 Task: Open Card Public Relations Campaign Execution in Board Project Management Techniques to Workspace Business Process Automation and add a team member Softage.1@softage.net, a label Yellow, a checklist Project Stakeholder Analysis, an attachment from your onedrive, a color Yellow and finally, add a card description 'Develop new sales strategy for team' and a comment 'This task presents an opportunity to demonstrate our creativity and innovation, exploring new ideas and approaches.'. Add a start date 'Jan 01, 1900' with a due date 'Jan 08, 1900'
Action: Mouse moved to (104, 406)
Screenshot: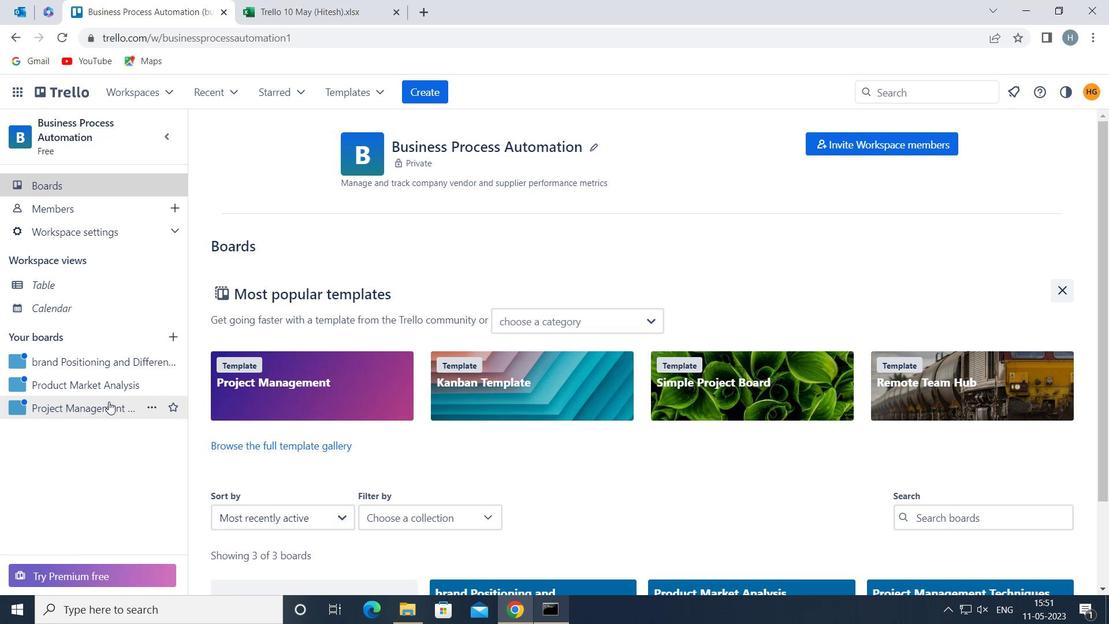 
Action: Mouse pressed left at (104, 406)
Screenshot: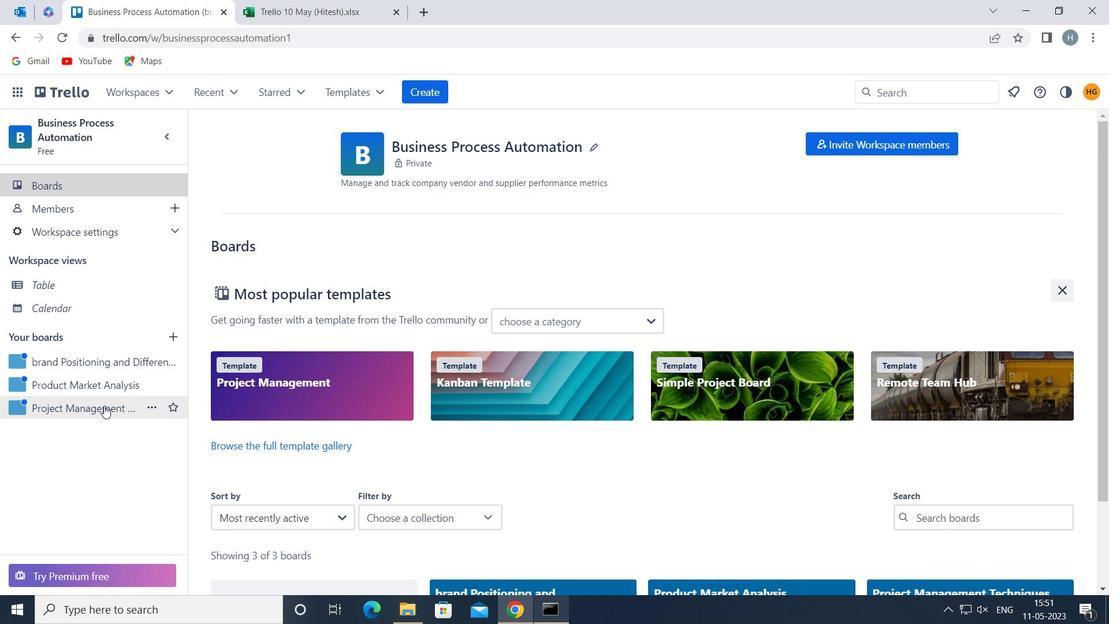 
Action: Mouse moved to (325, 212)
Screenshot: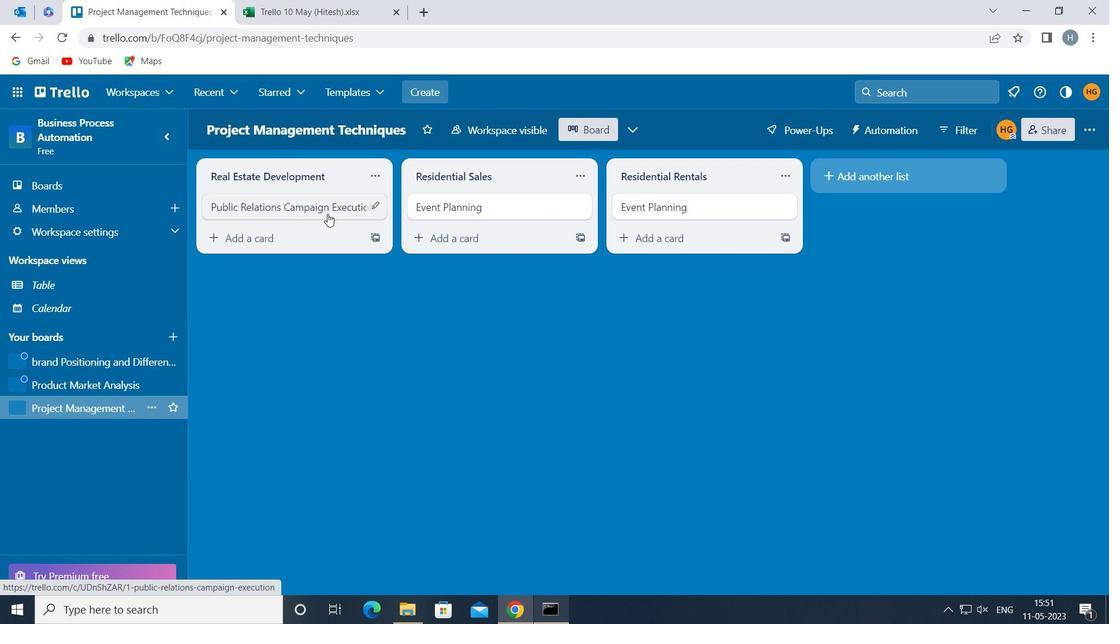 
Action: Mouse pressed left at (325, 212)
Screenshot: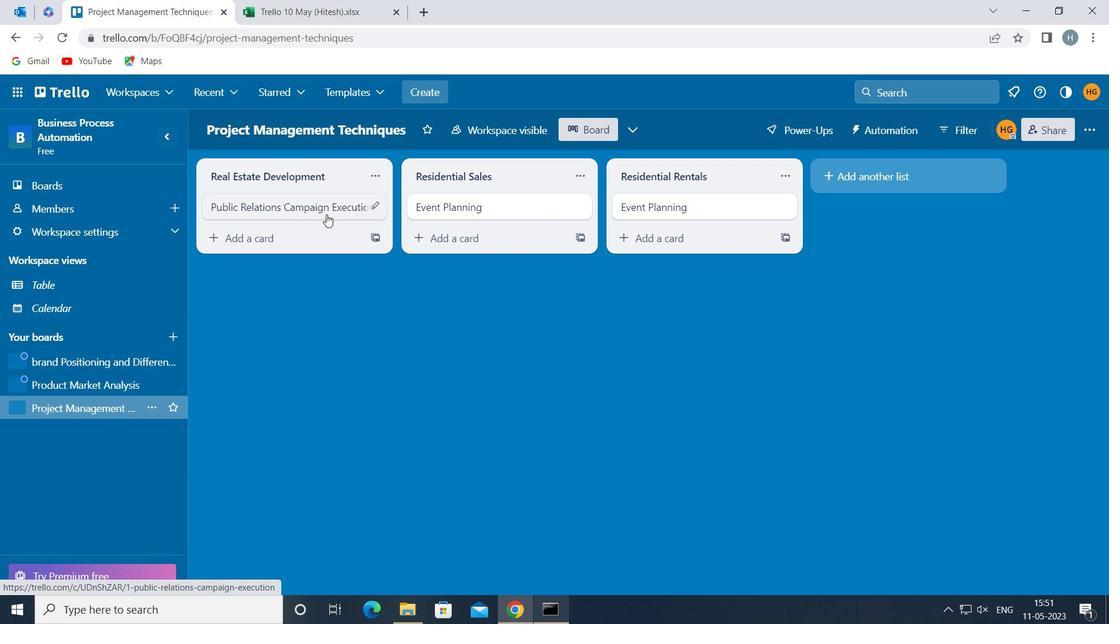 
Action: Mouse moved to (736, 209)
Screenshot: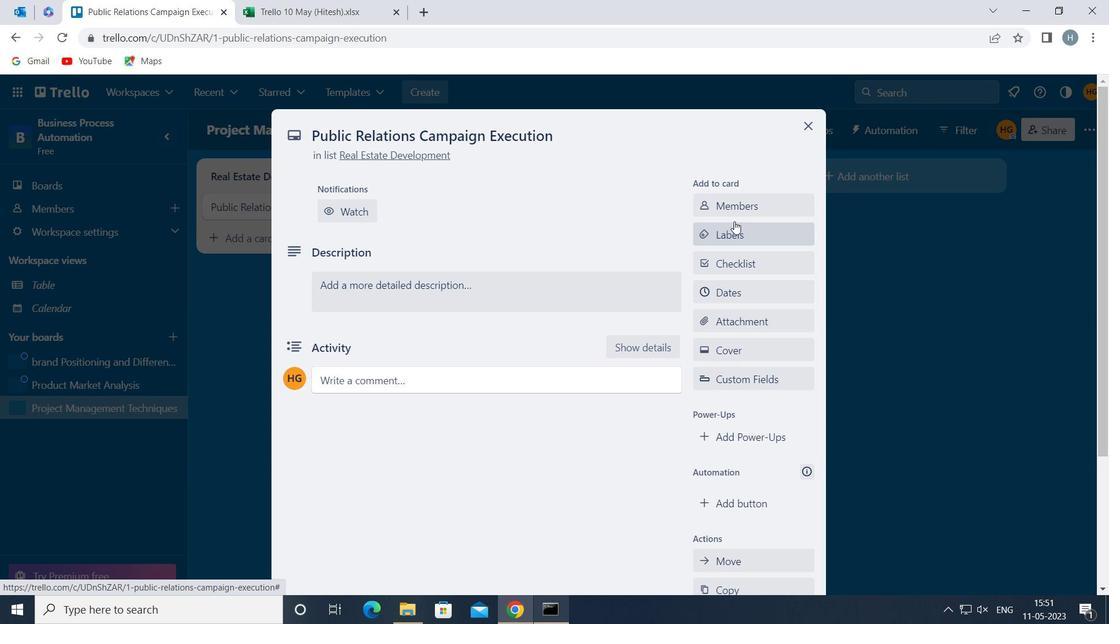 
Action: Mouse pressed left at (736, 209)
Screenshot: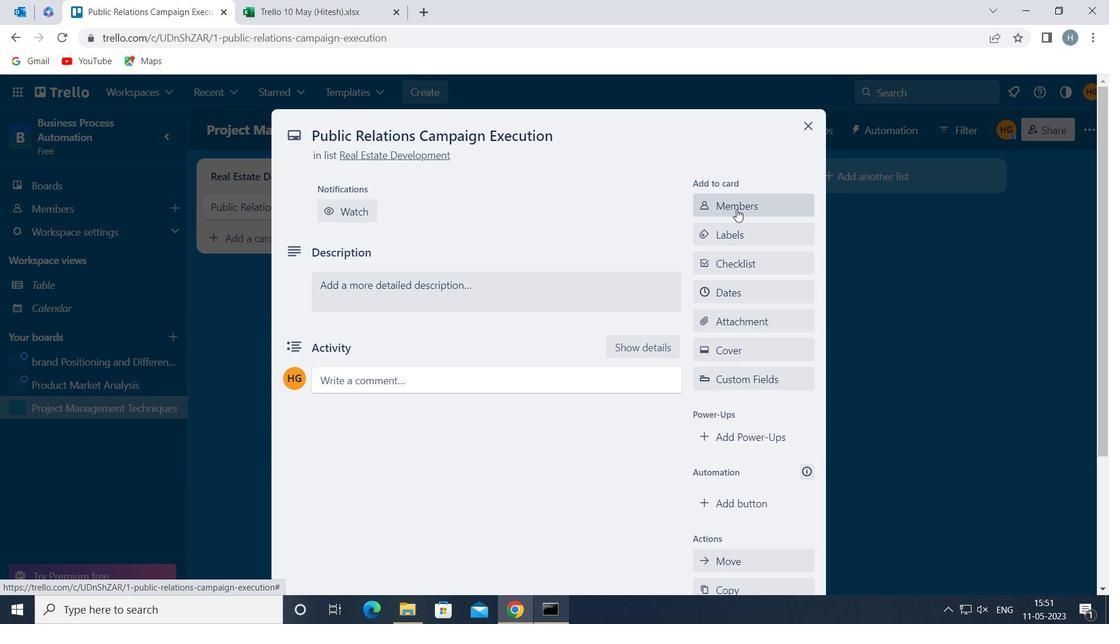 
Action: Mouse moved to (734, 205)
Screenshot: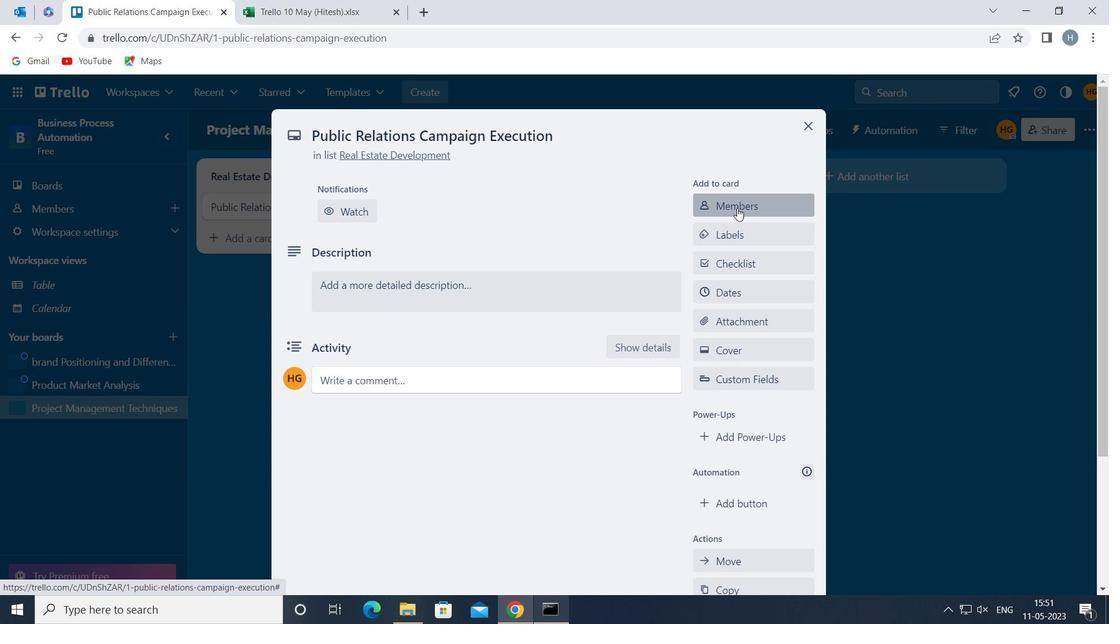 
Action: Key pressed softage
Screenshot: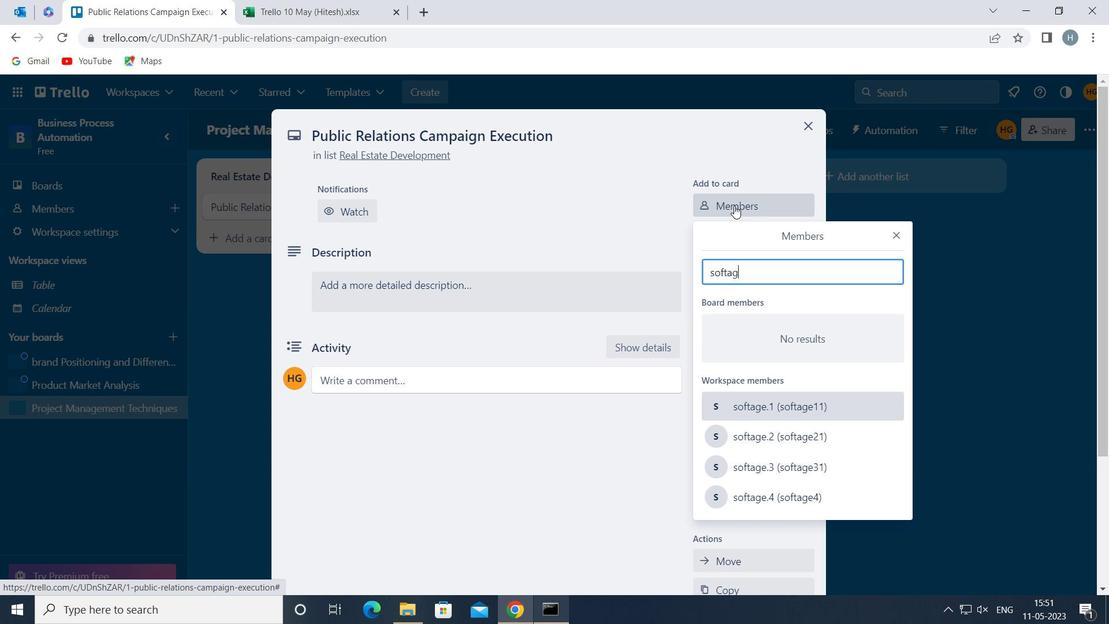 
Action: Mouse moved to (799, 404)
Screenshot: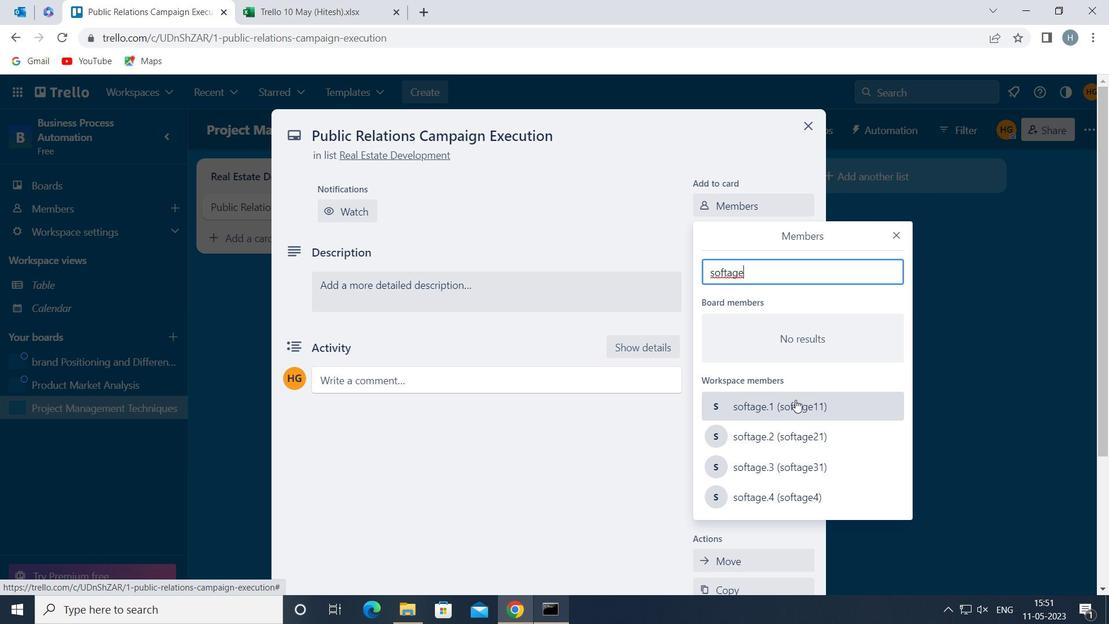 
Action: Mouse pressed left at (799, 404)
Screenshot: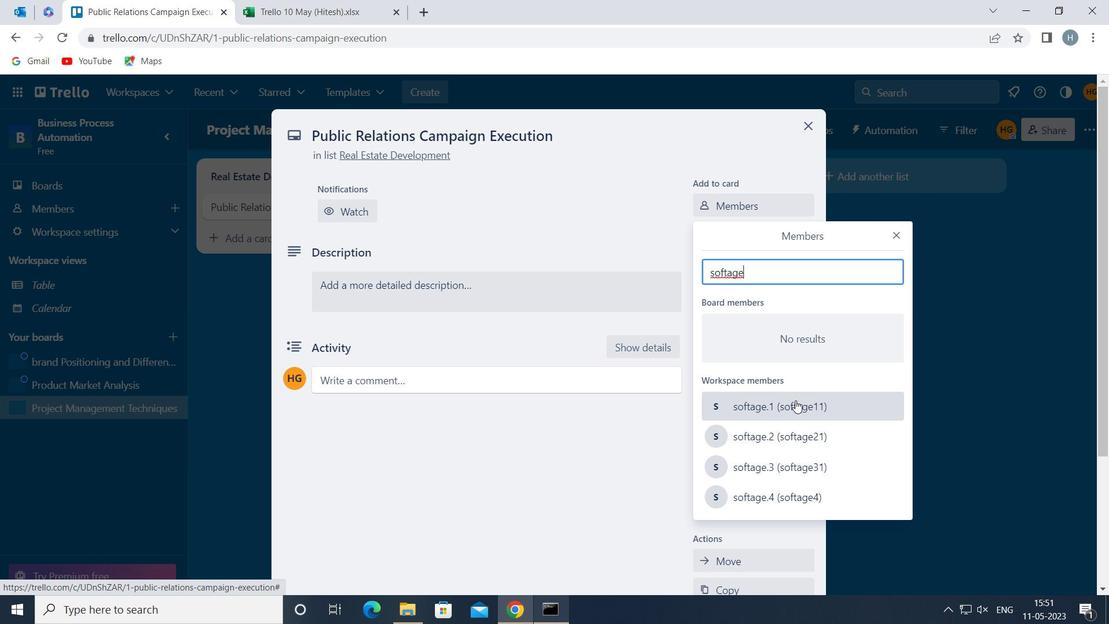 
Action: Mouse moved to (899, 232)
Screenshot: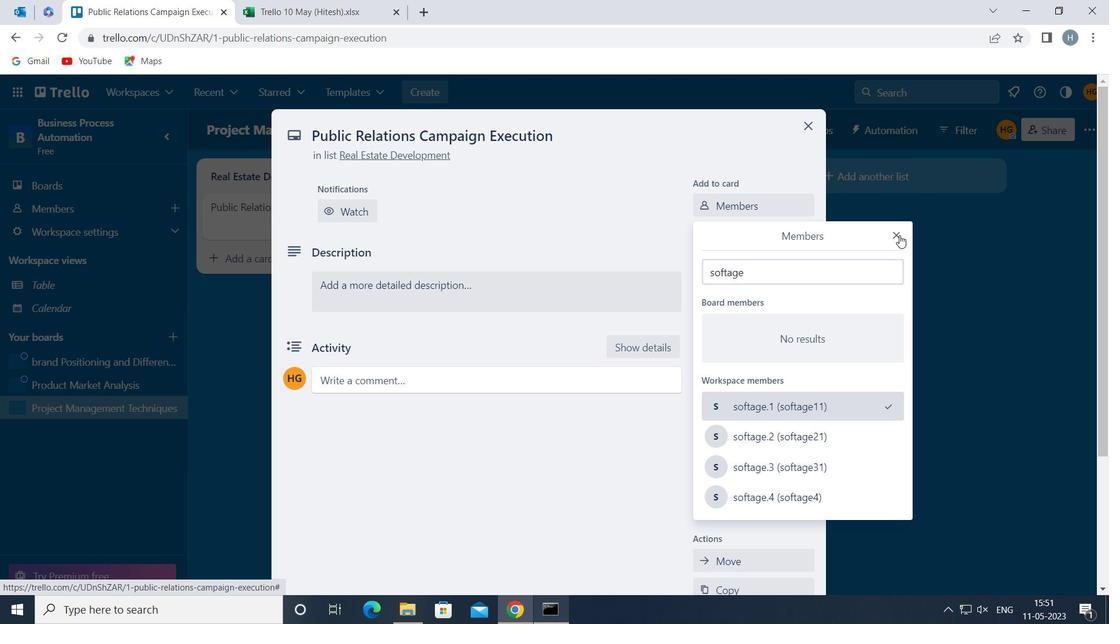 
Action: Mouse pressed left at (899, 232)
Screenshot: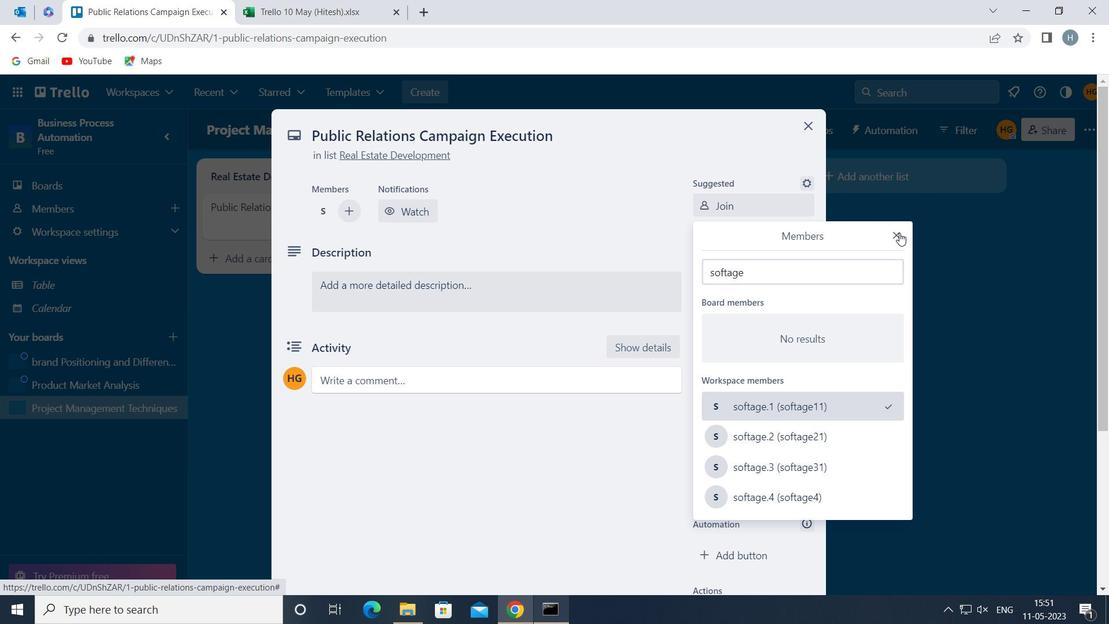 
Action: Mouse moved to (774, 279)
Screenshot: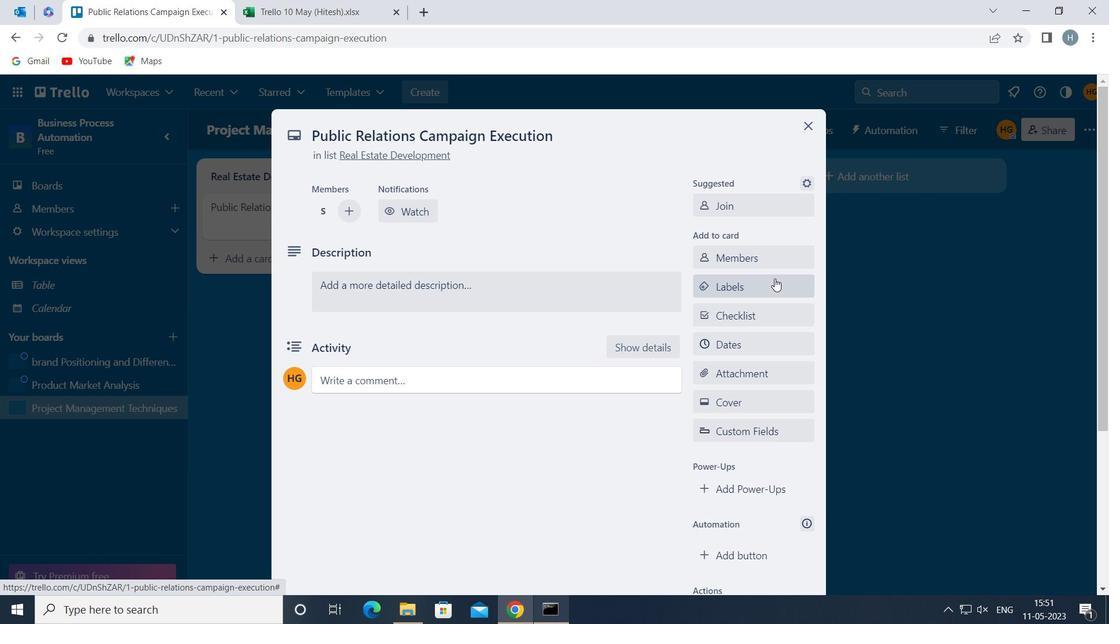 
Action: Mouse pressed left at (774, 279)
Screenshot: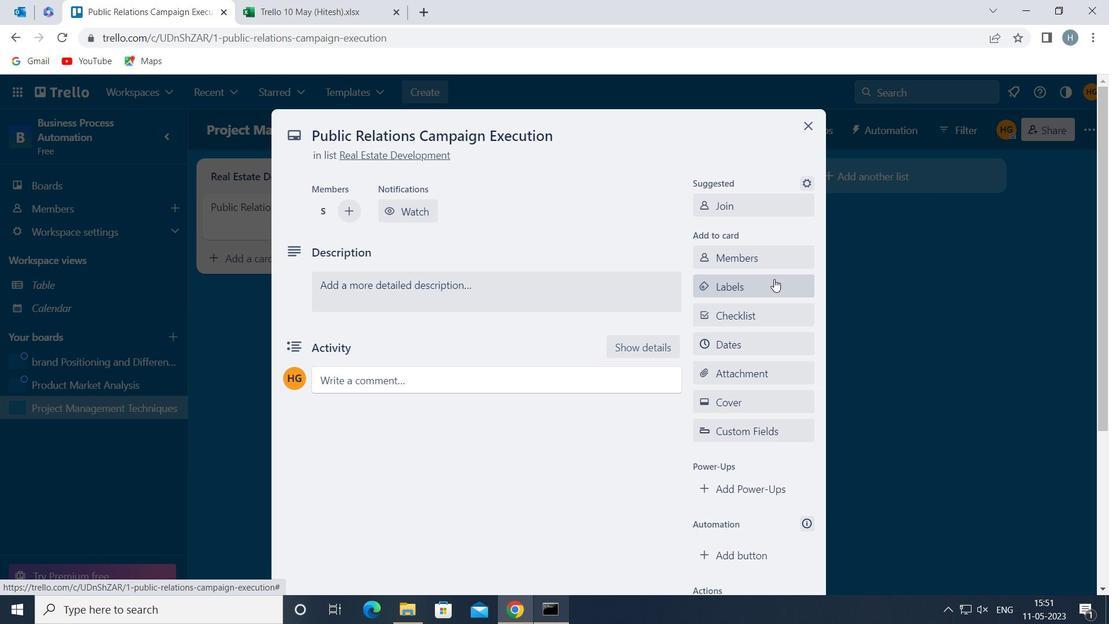 
Action: Mouse moved to (780, 236)
Screenshot: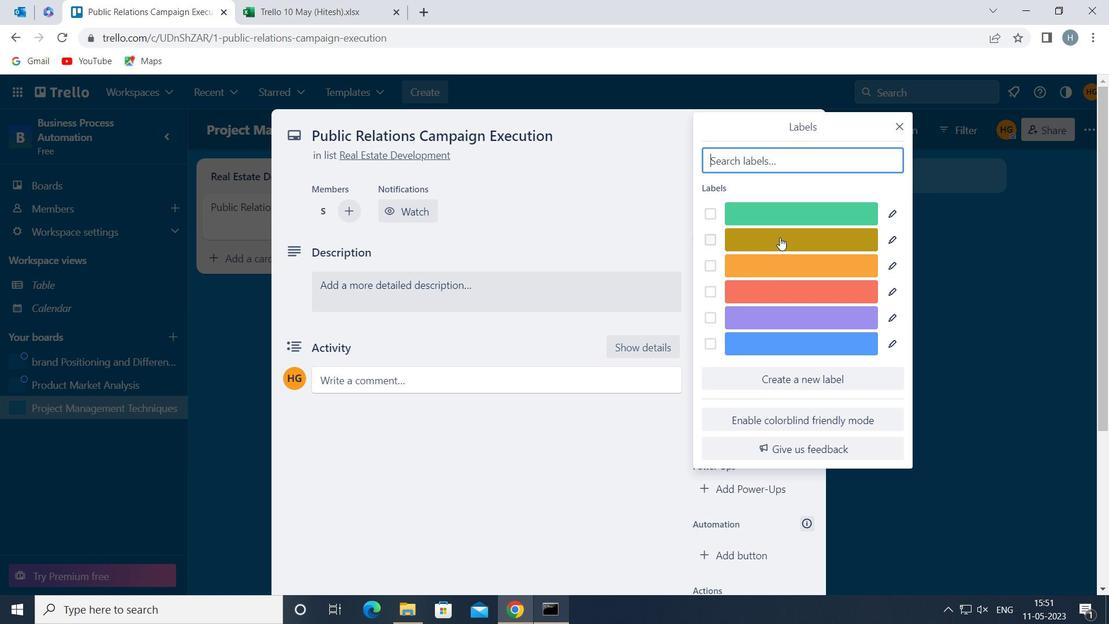 
Action: Mouse pressed left at (780, 236)
Screenshot: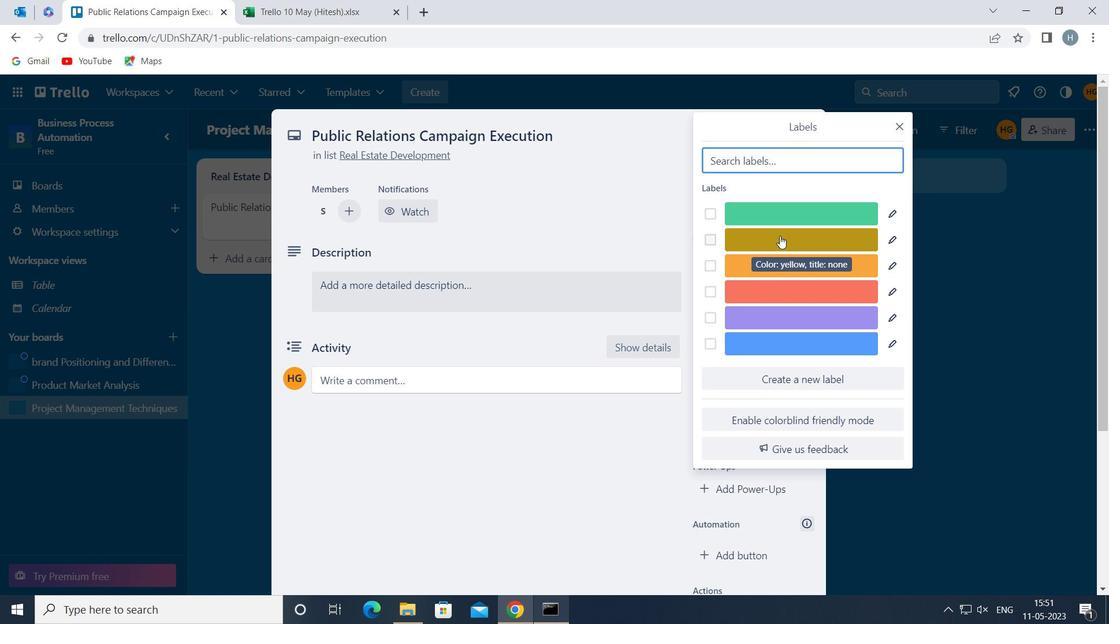
Action: Mouse moved to (901, 123)
Screenshot: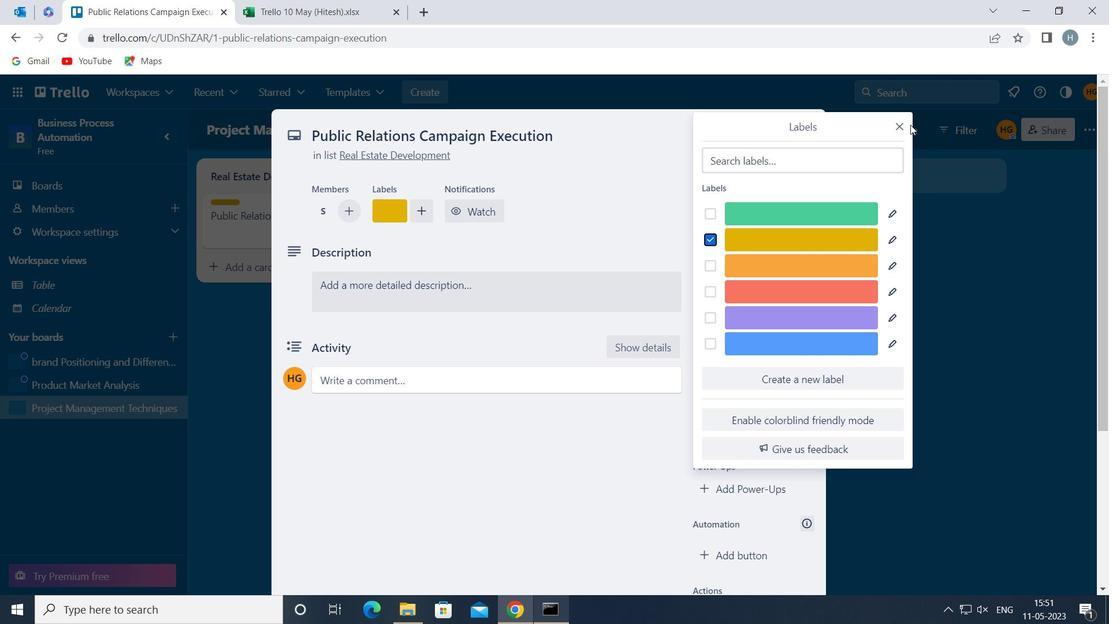 
Action: Mouse pressed left at (901, 123)
Screenshot: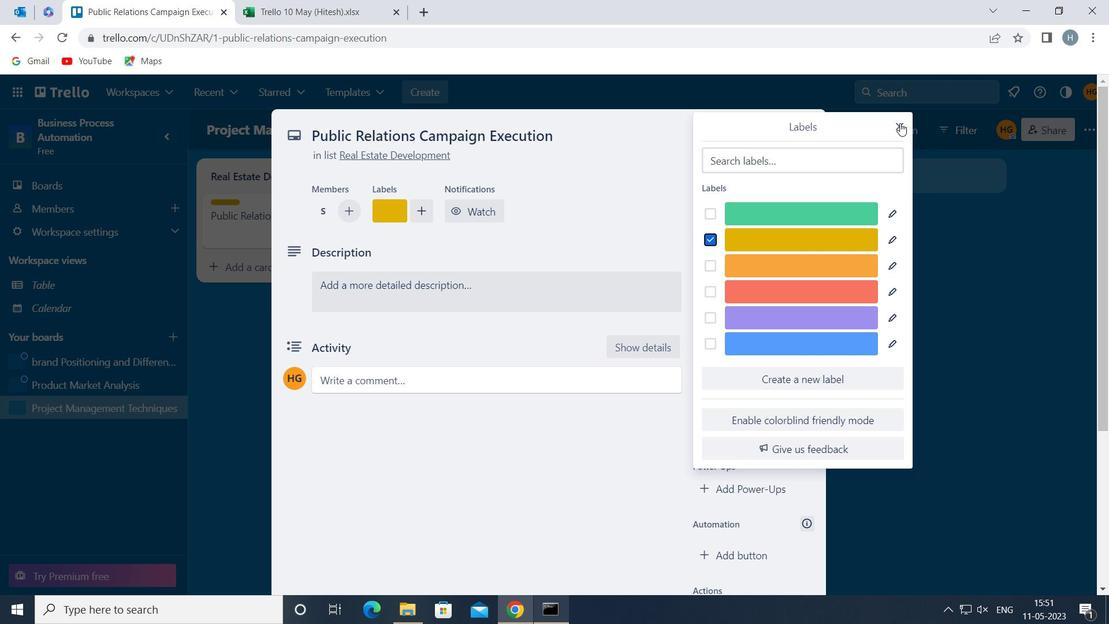 
Action: Mouse moved to (764, 310)
Screenshot: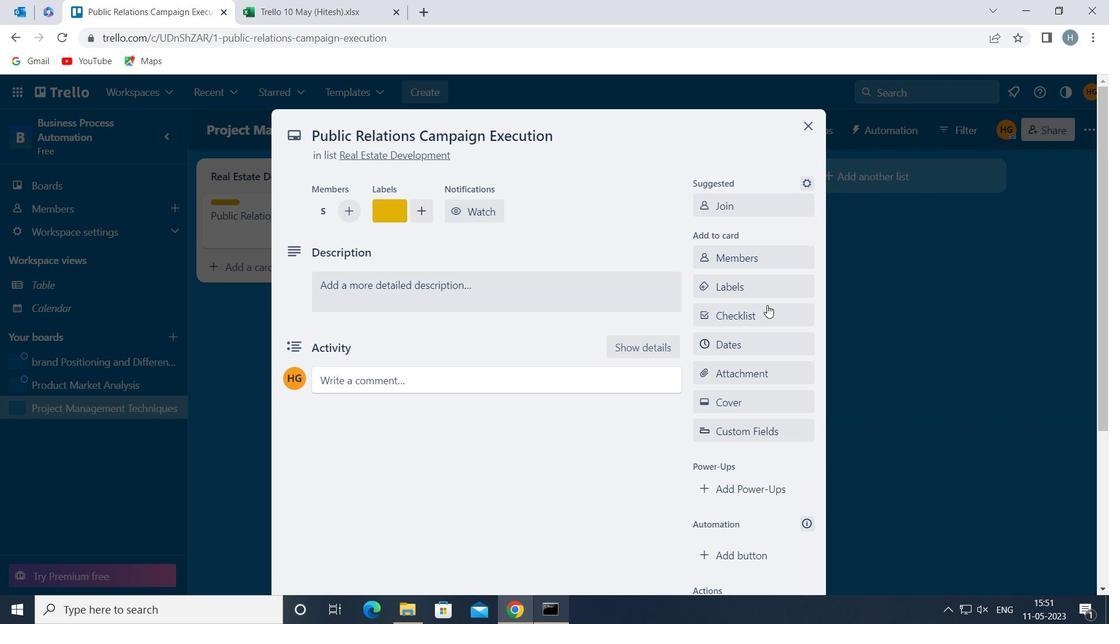 
Action: Mouse pressed left at (764, 310)
Screenshot: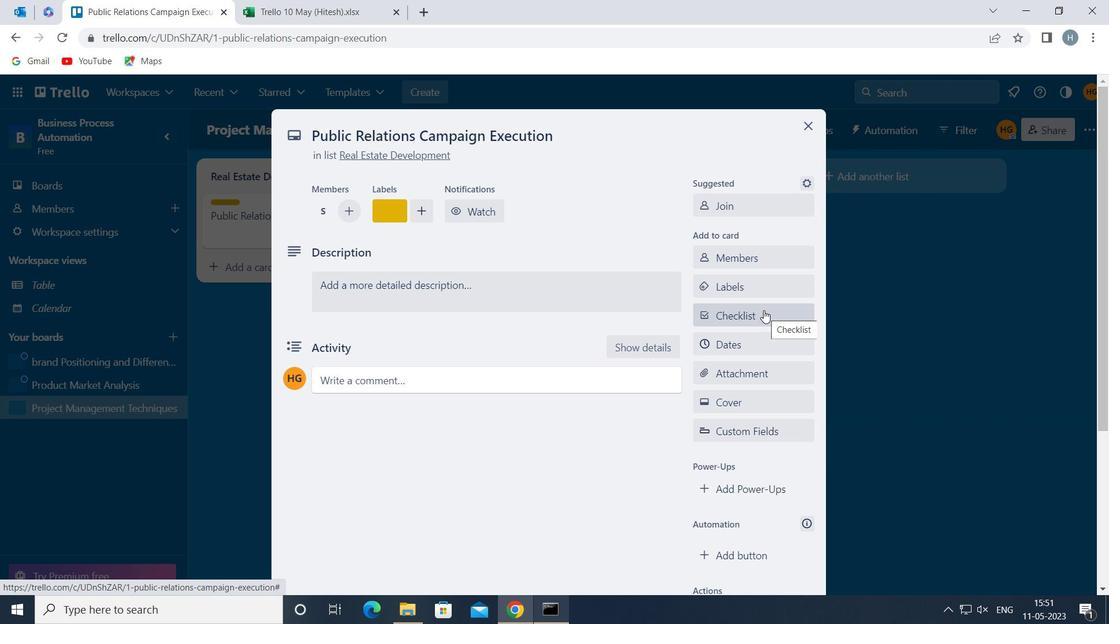 
Action: Key pressed <Key.shift>PROJECT<Key.space><Key.shift>STAKEHOLDER
Screenshot: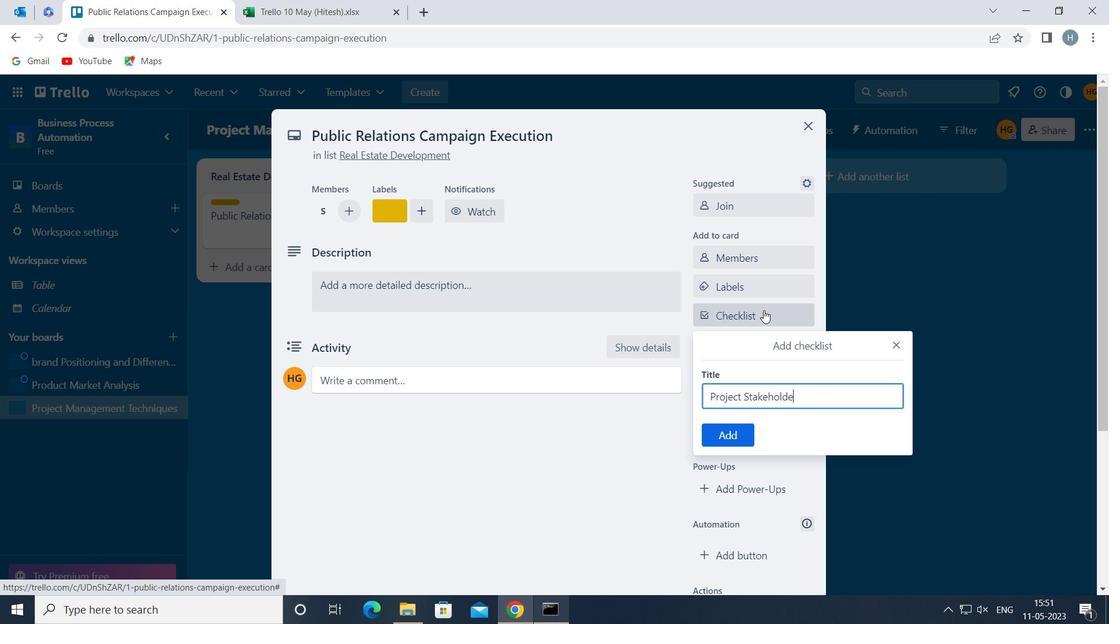 
Action: Mouse moved to (762, 310)
Screenshot: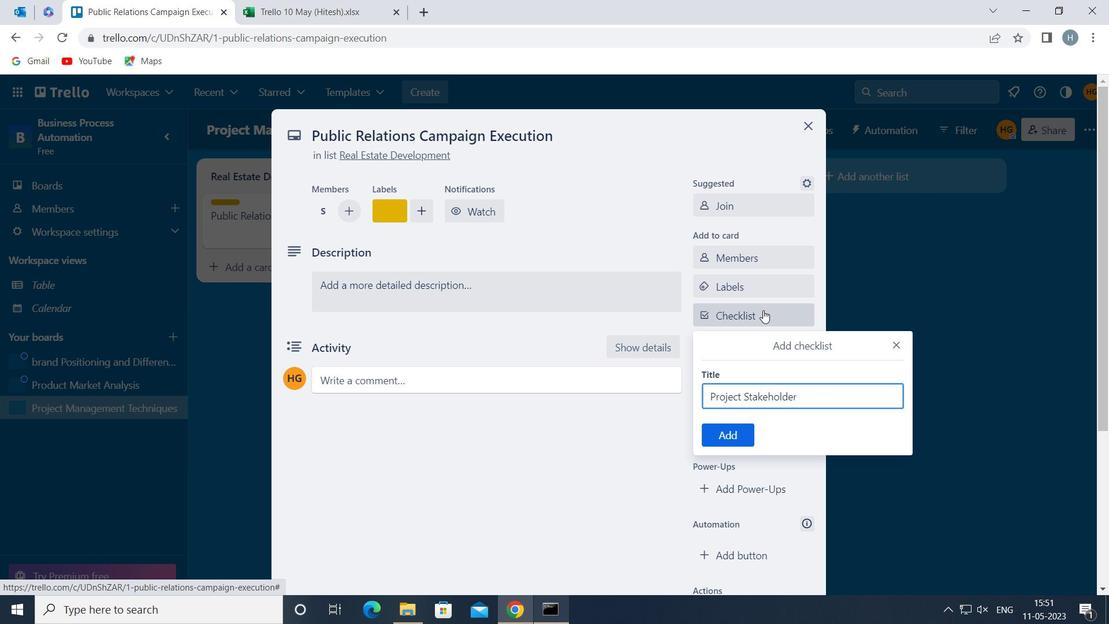 
Action: Key pressed <Key.space><Key.shift>ANALYSIS
Screenshot: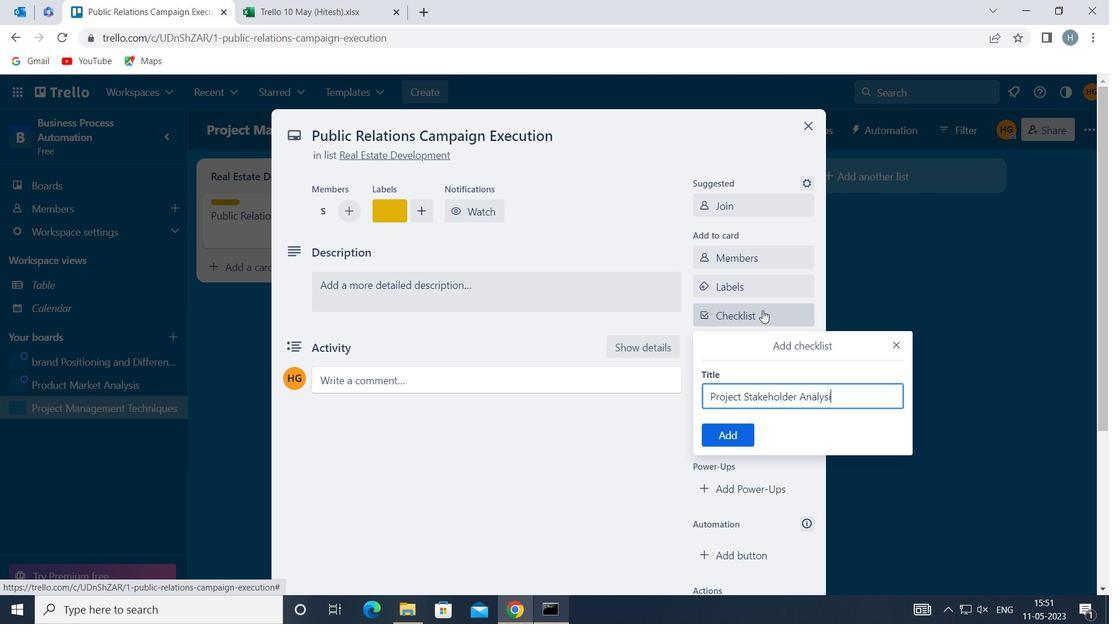 
Action: Mouse moved to (721, 431)
Screenshot: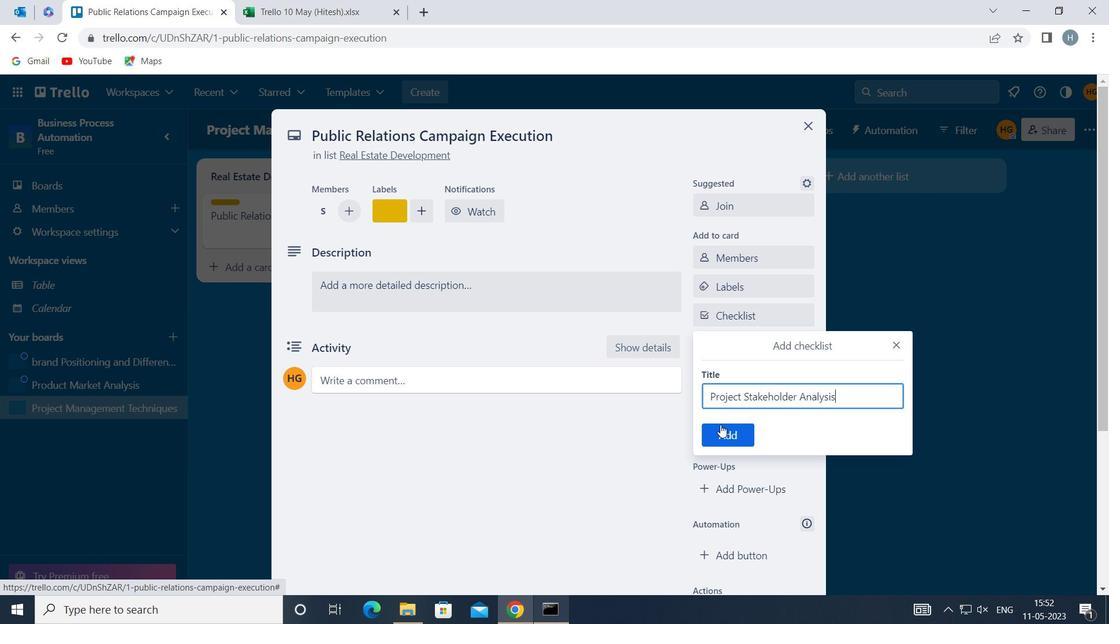 
Action: Mouse pressed left at (721, 431)
Screenshot: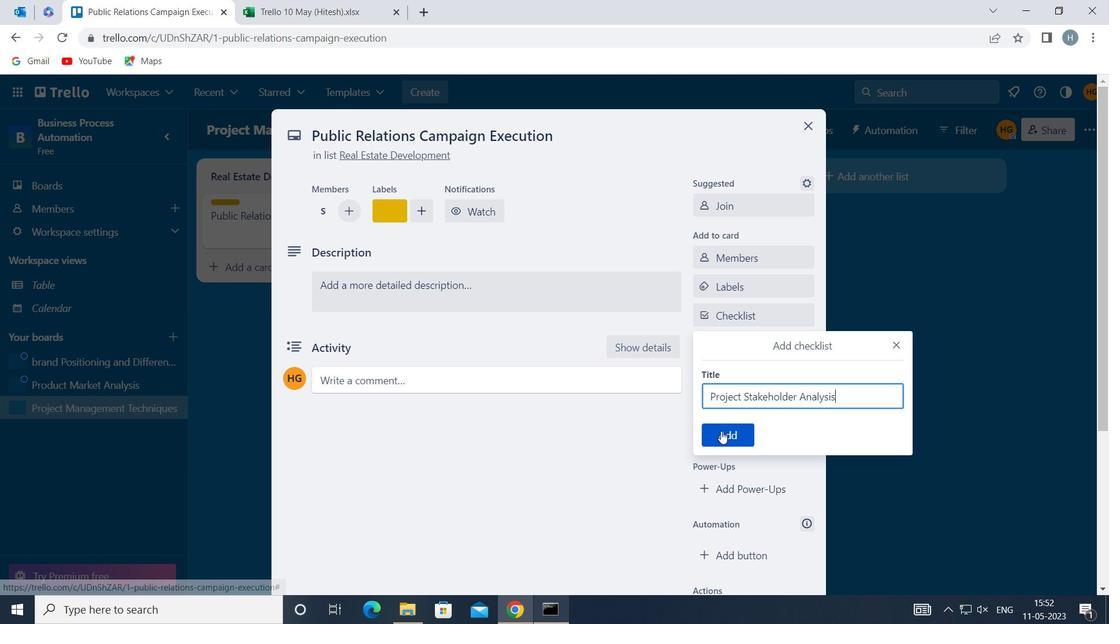 
Action: Mouse moved to (746, 370)
Screenshot: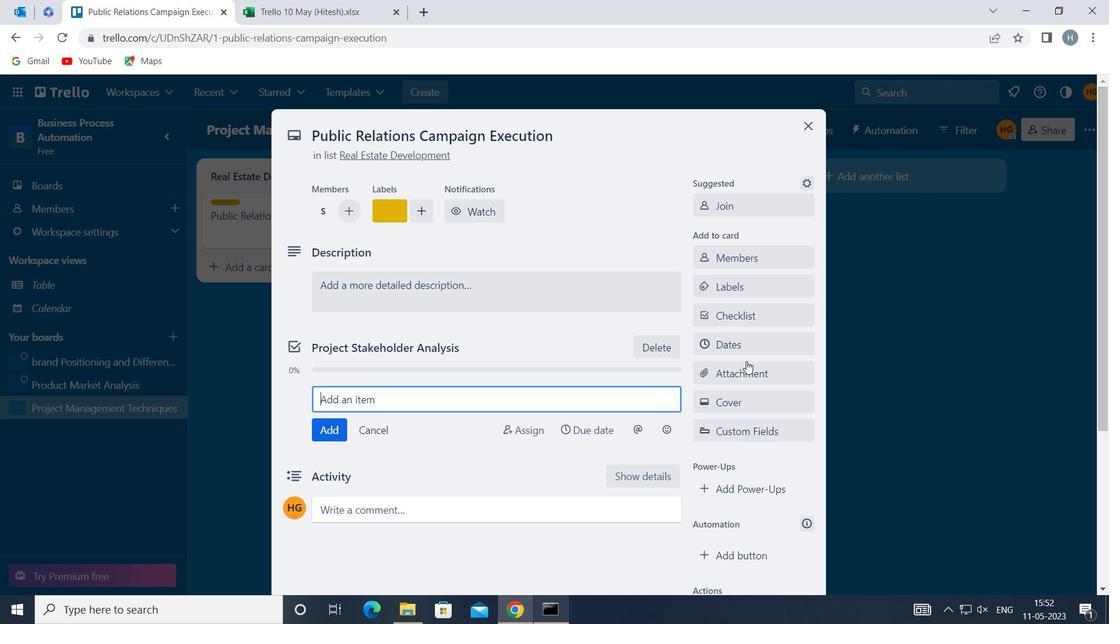 
Action: Mouse pressed left at (746, 370)
Screenshot: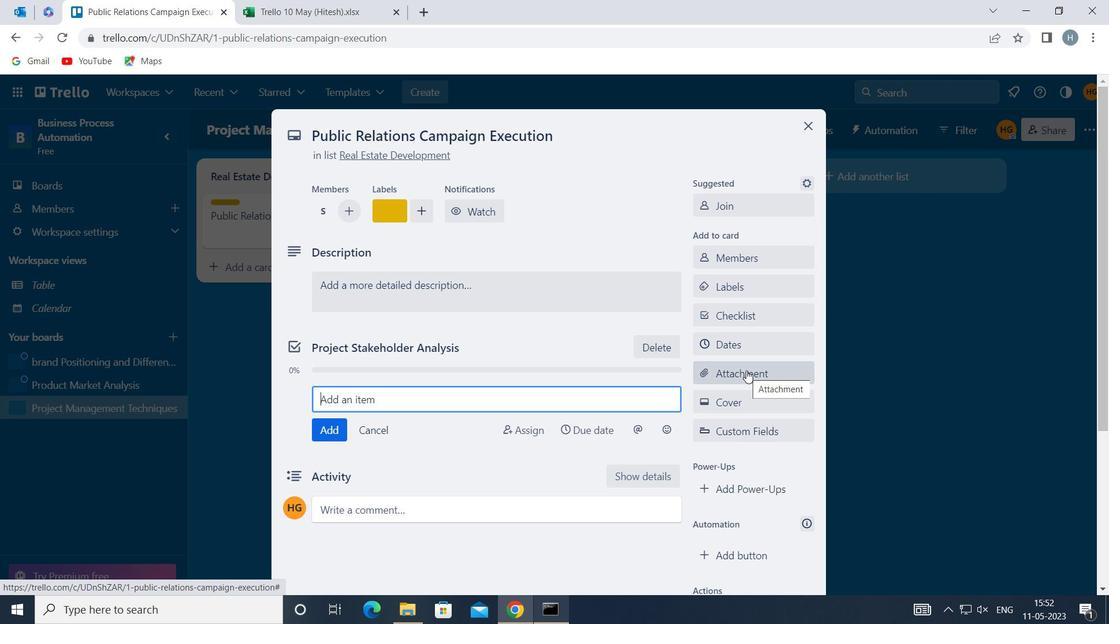 
Action: Mouse moved to (780, 266)
Screenshot: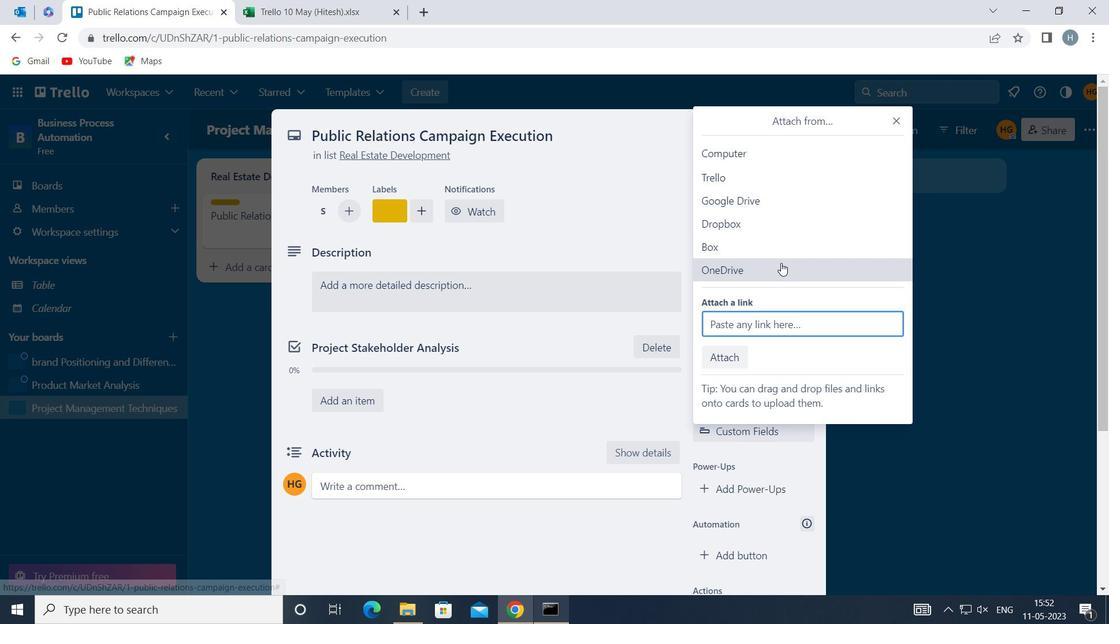 
Action: Mouse pressed left at (780, 266)
Screenshot: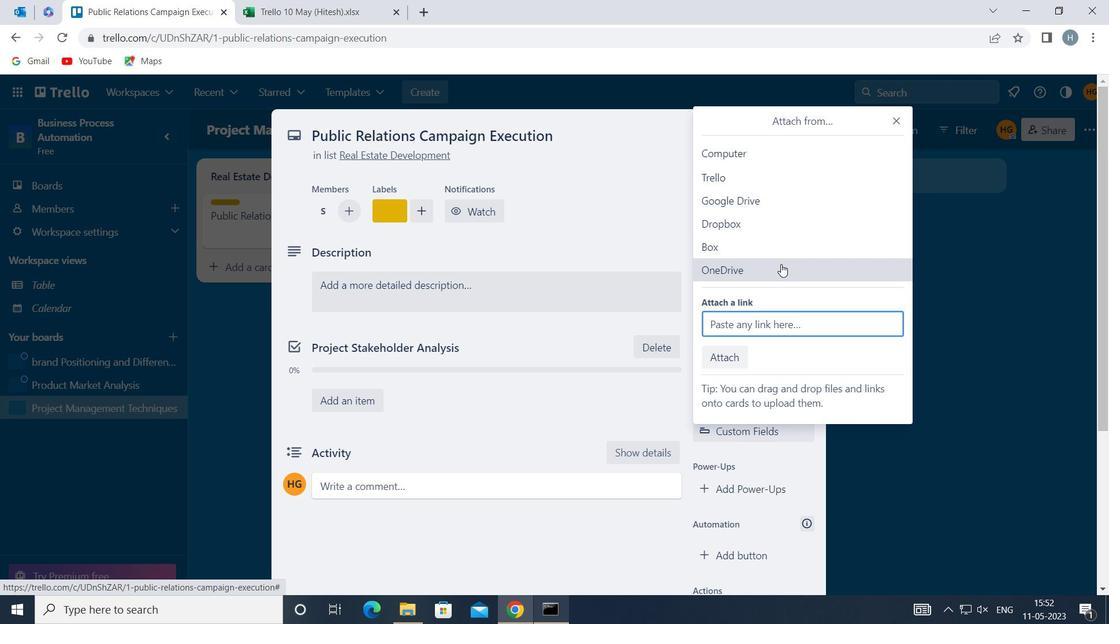 
Action: Mouse moved to (509, 201)
Screenshot: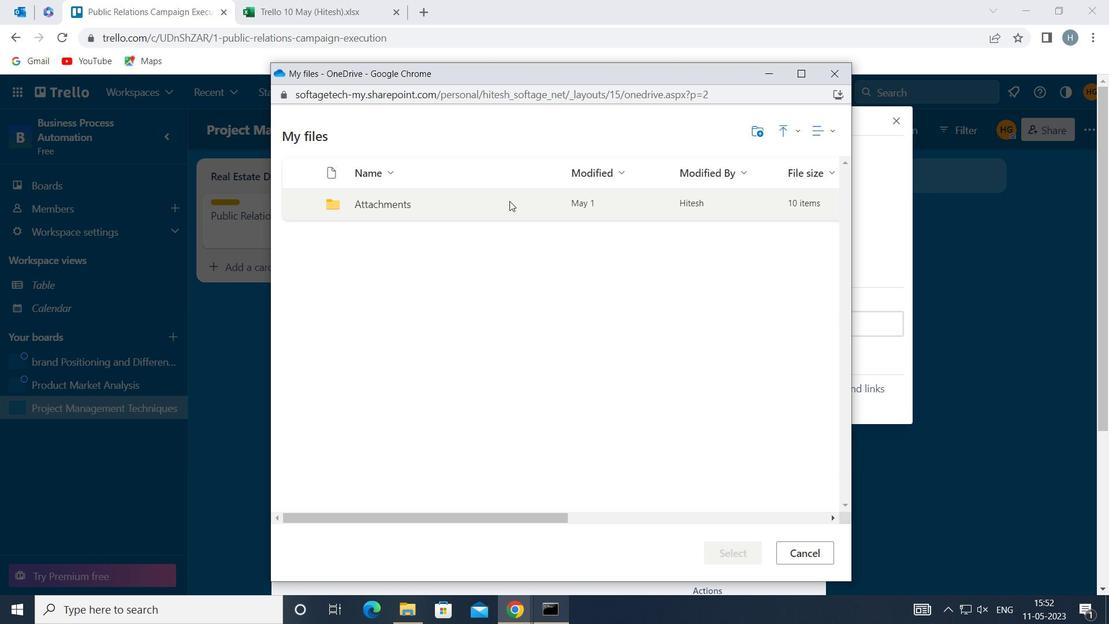 
Action: Mouse pressed left at (509, 201)
Screenshot: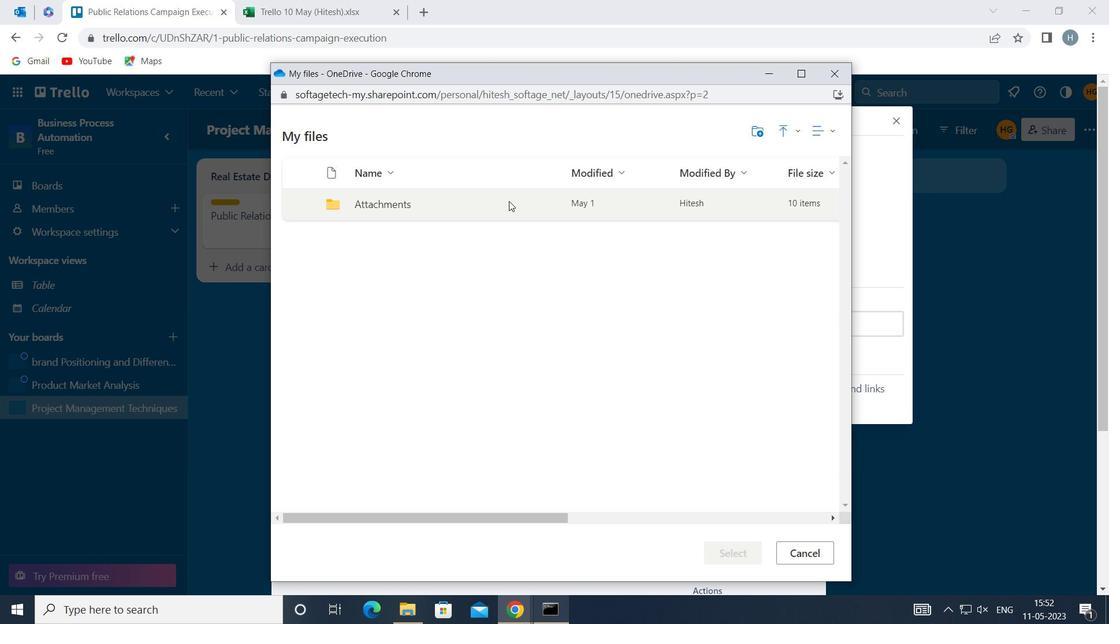 
Action: Mouse pressed left at (509, 201)
Screenshot: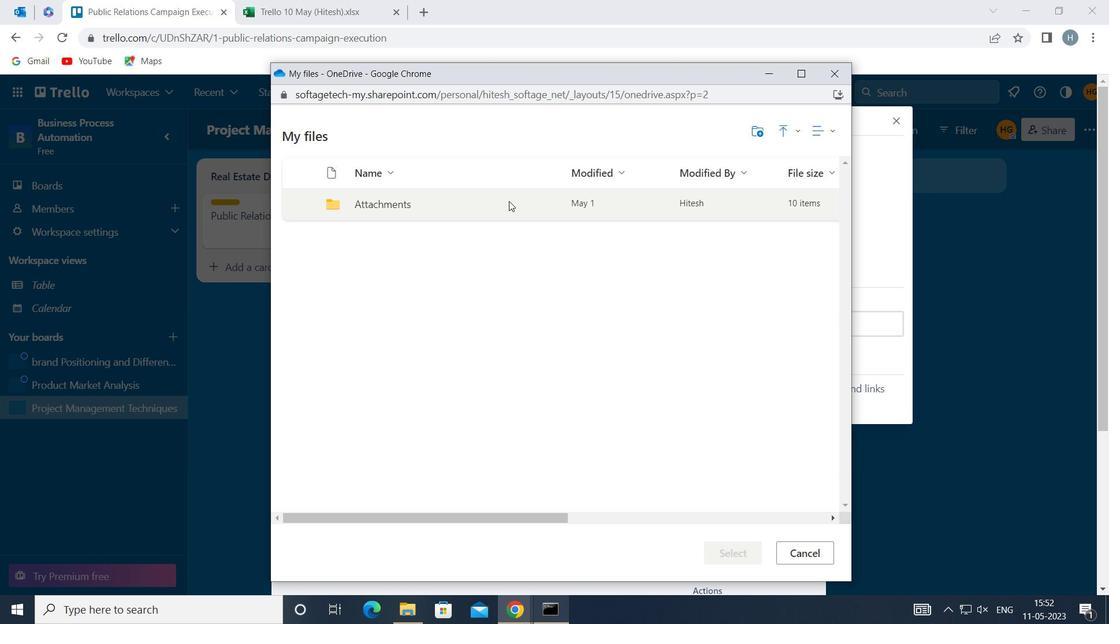 
Action: Mouse moved to (546, 231)
Screenshot: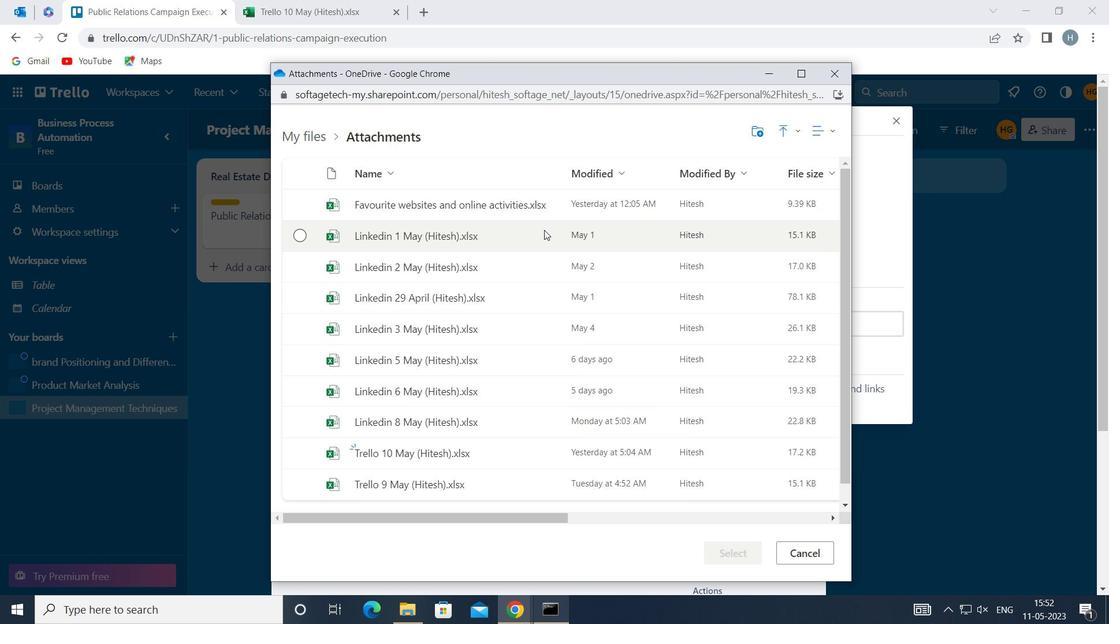 
Action: Mouse pressed left at (546, 231)
Screenshot: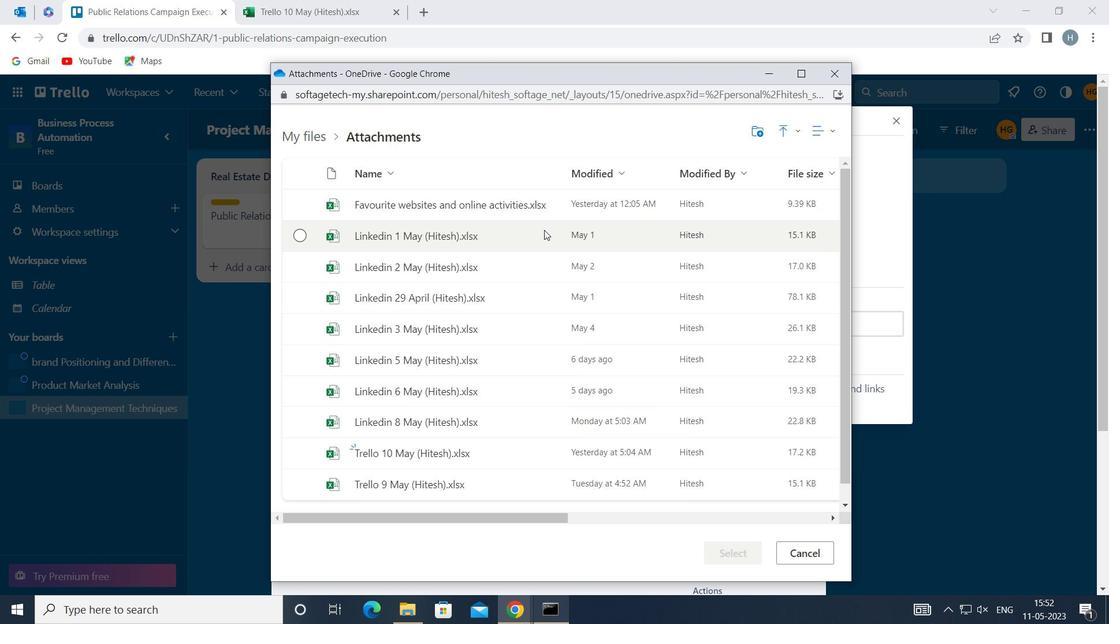 
Action: Mouse moved to (739, 551)
Screenshot: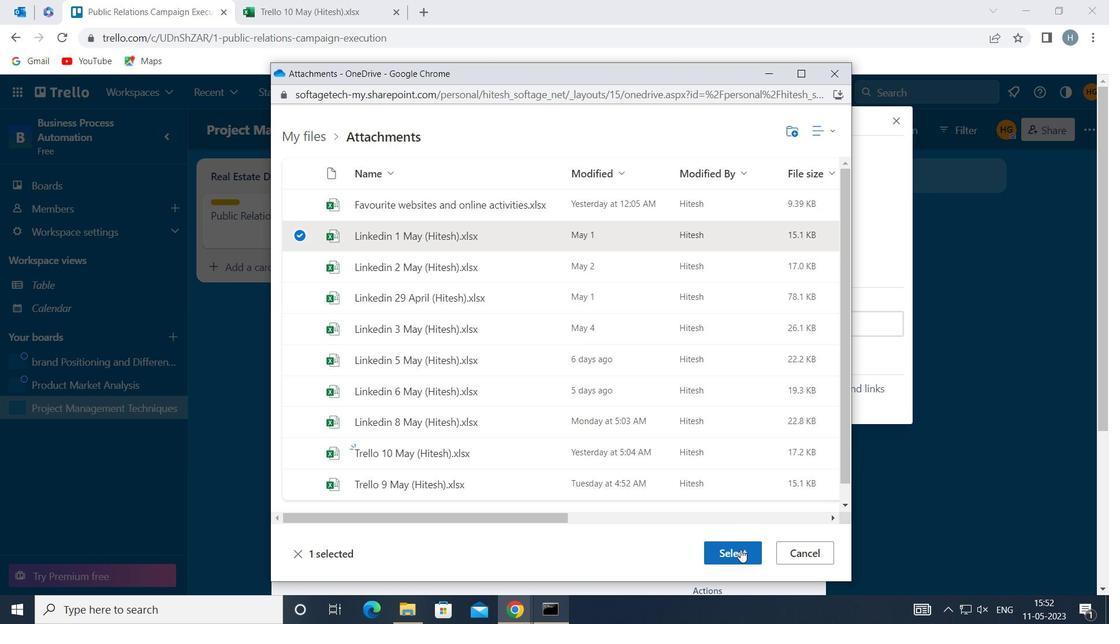 
Action: Mouse pressed left at (739, 551)
Screenshot: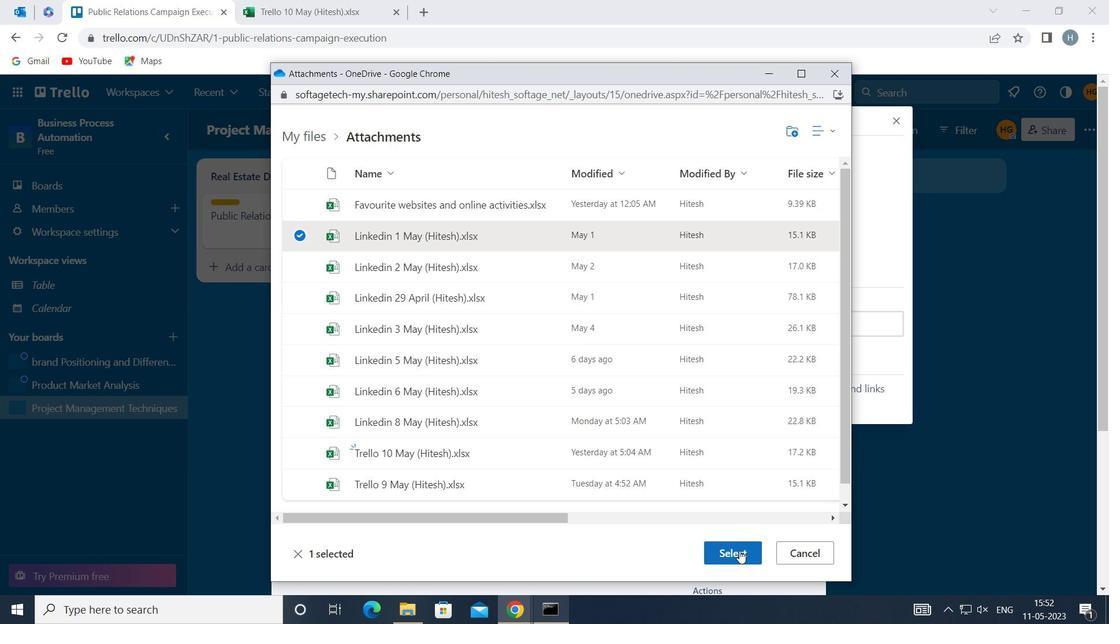 
Action: Mouse moved to (730, 402)
Screenshot: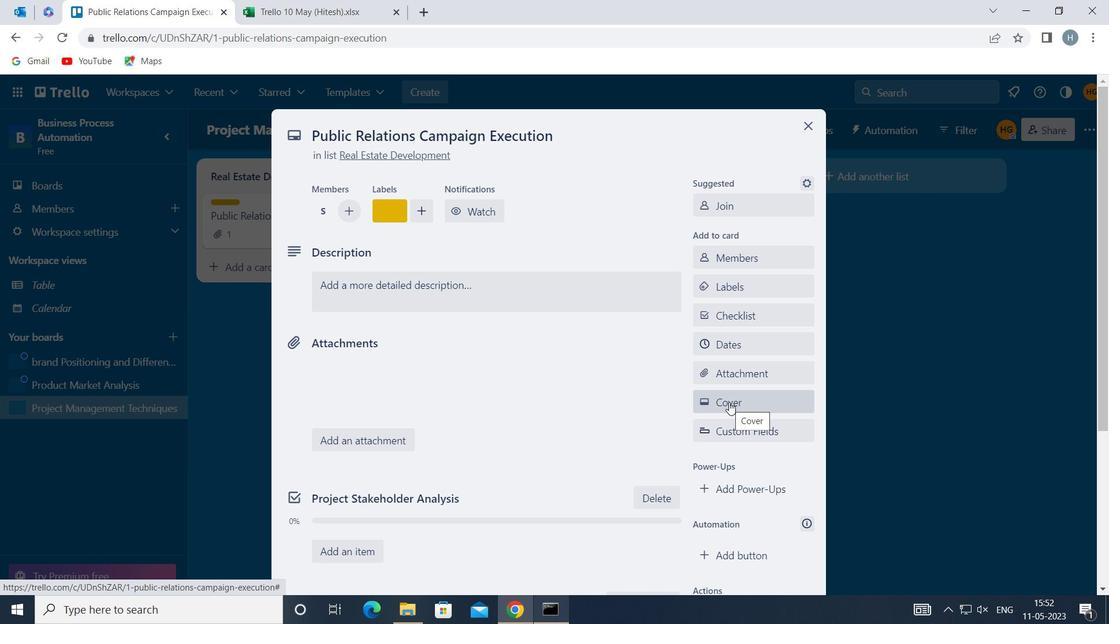 
Action: Mouse pressed left at (730, 402)
Screenshot: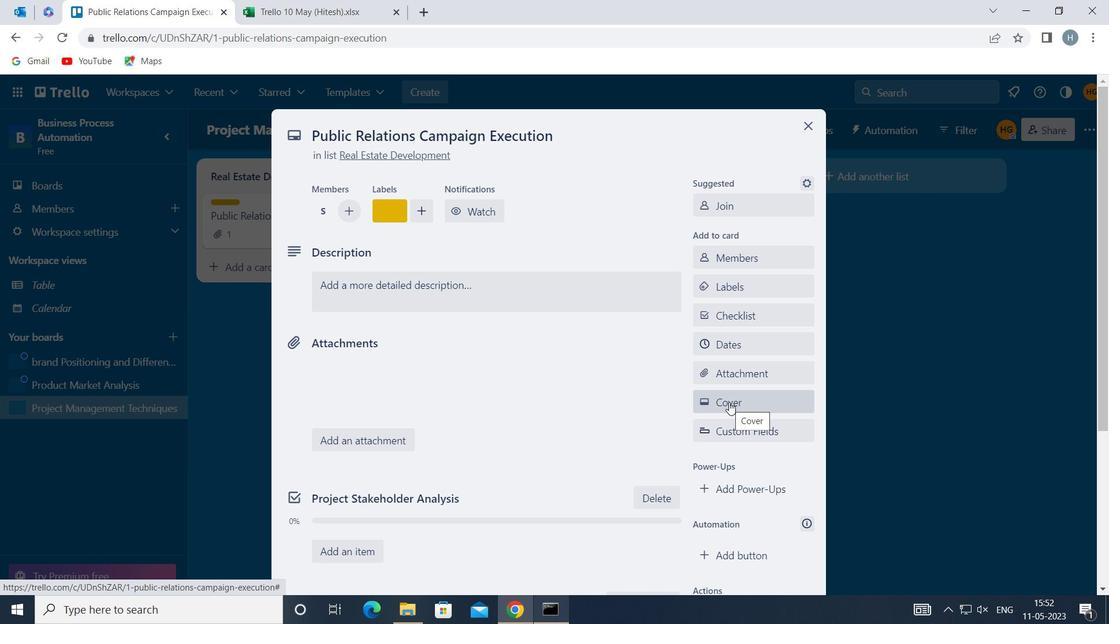 
Action: Mouse moved to (767, 309)
Screenshot: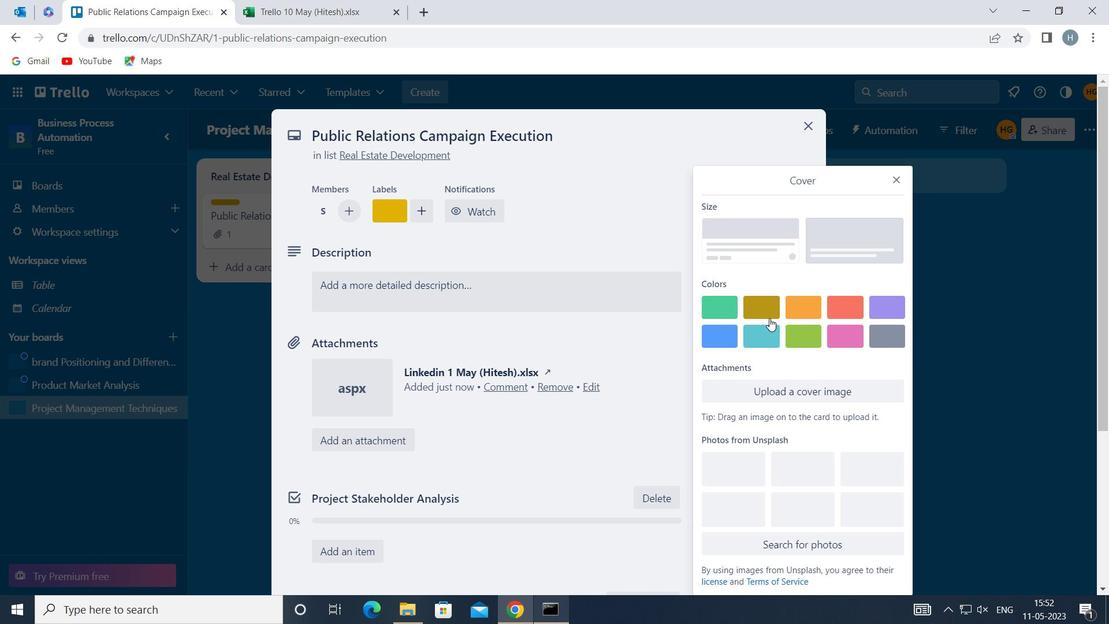 
Action: Mouse pressed left at (767, 309)
Screenshot: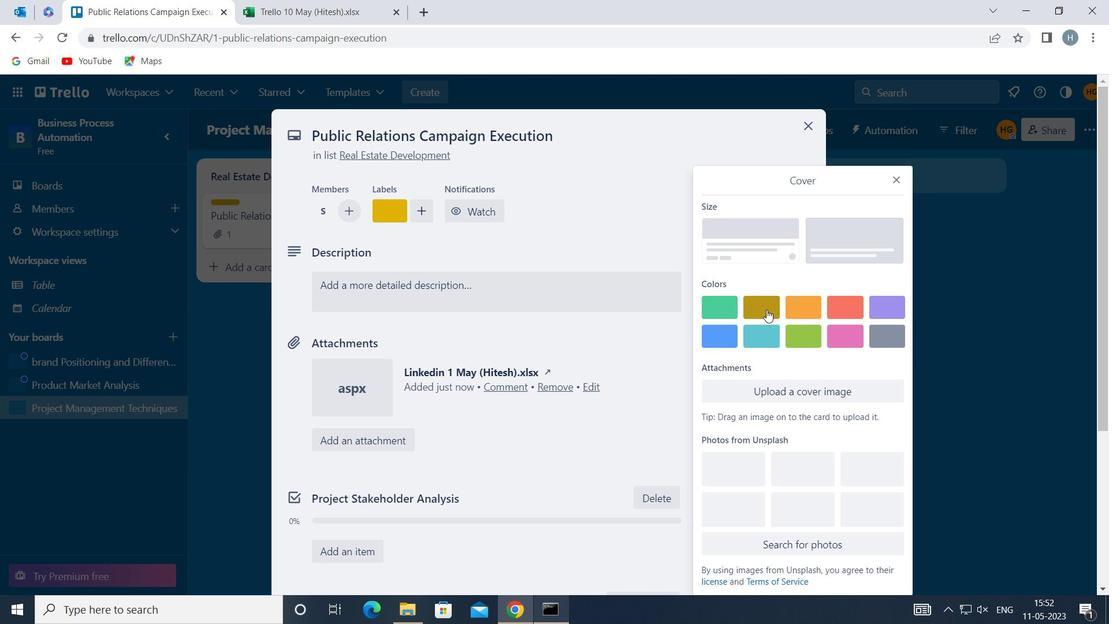 
Action: Mouse moved to (896, 152)
Screenshot: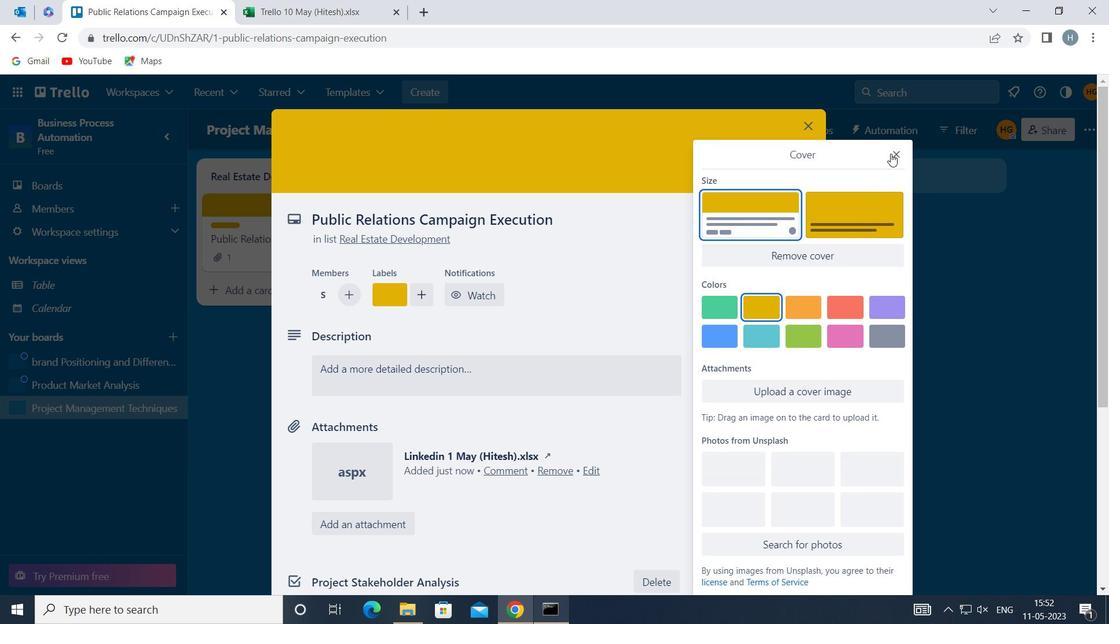 
Action: Mouse pressed left at (896, 152)
Screenshot: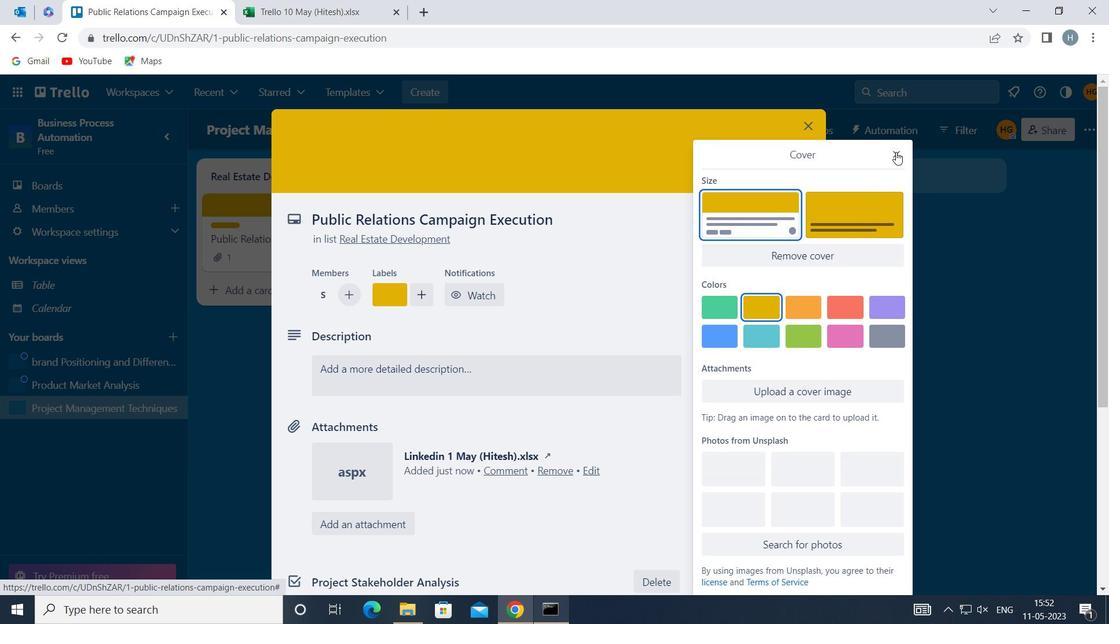 
Action: Mouse moved to (538, 385)
Screenshot: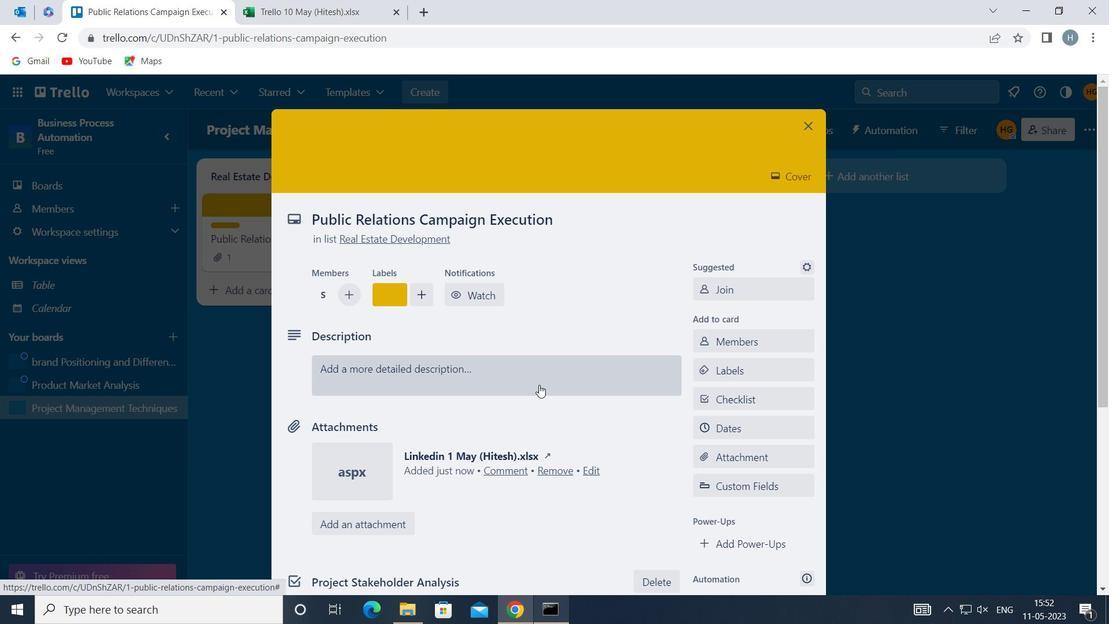 
Action: Mouse pressed left at (538, 385)
Screenshot: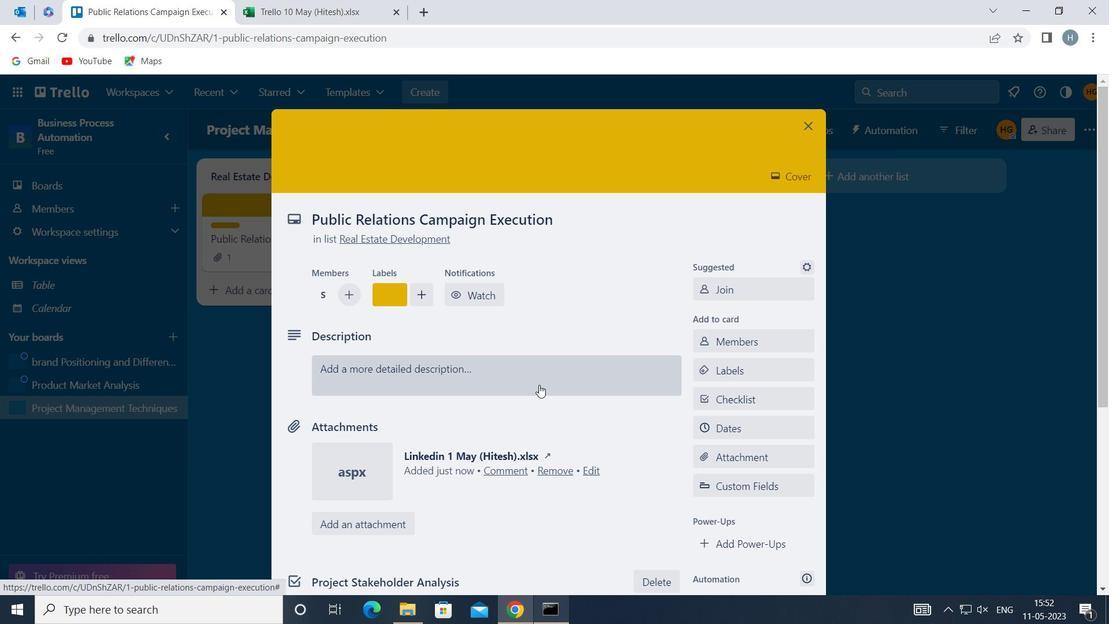 
Action: Mouse moved to (474, 413)
Screenshot: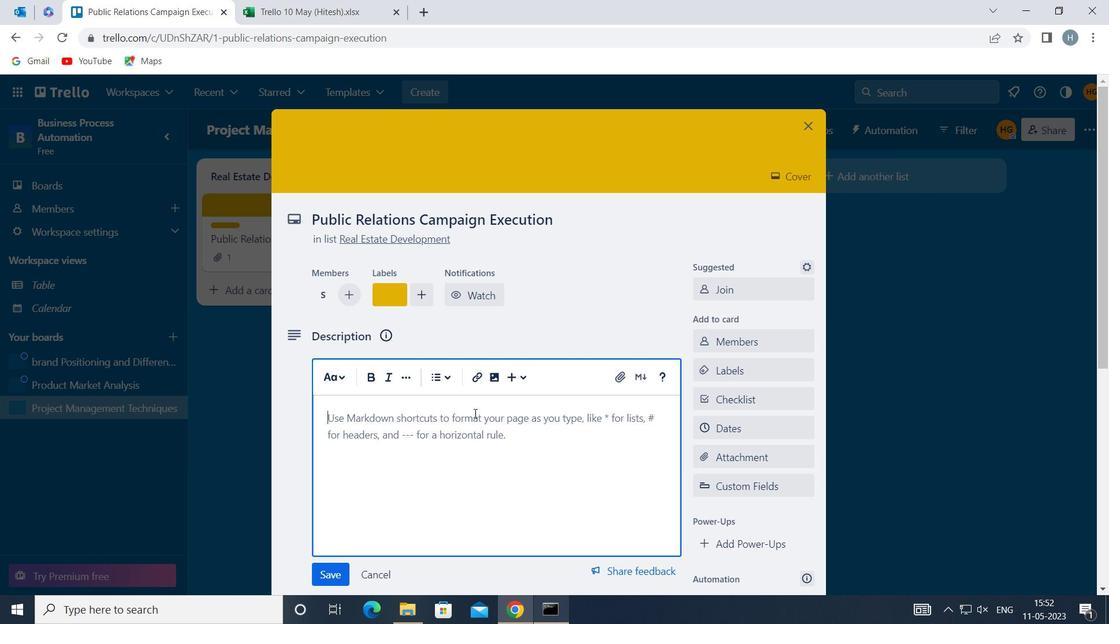 
Action: Mouse pressed left at (474, 413)
Screenshot: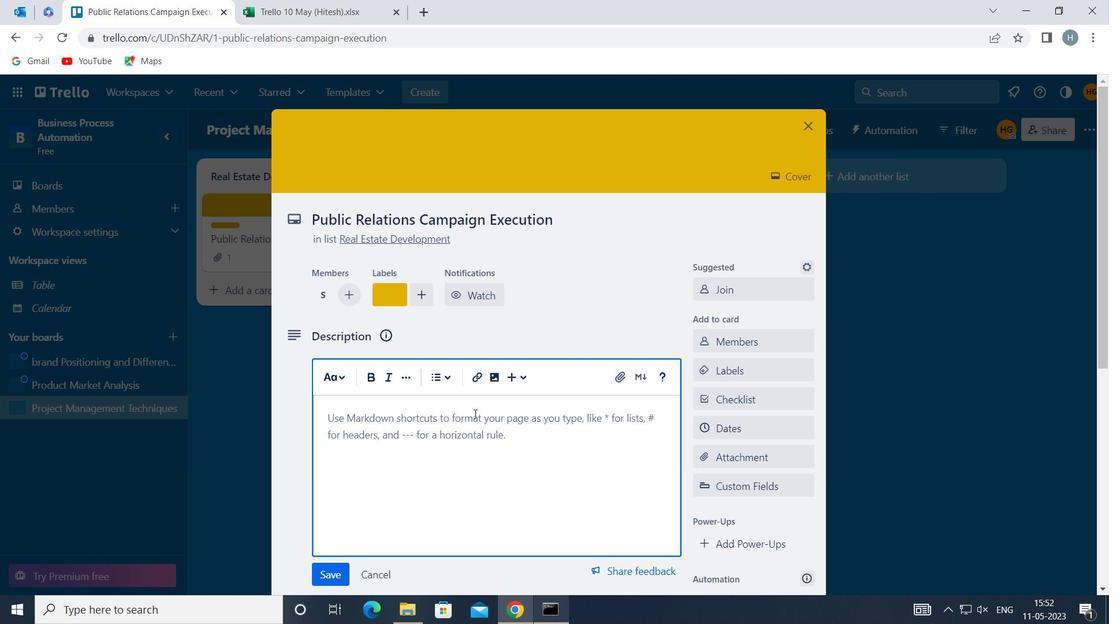 
Action: Mouse moved to (590, 399)
Screenshot: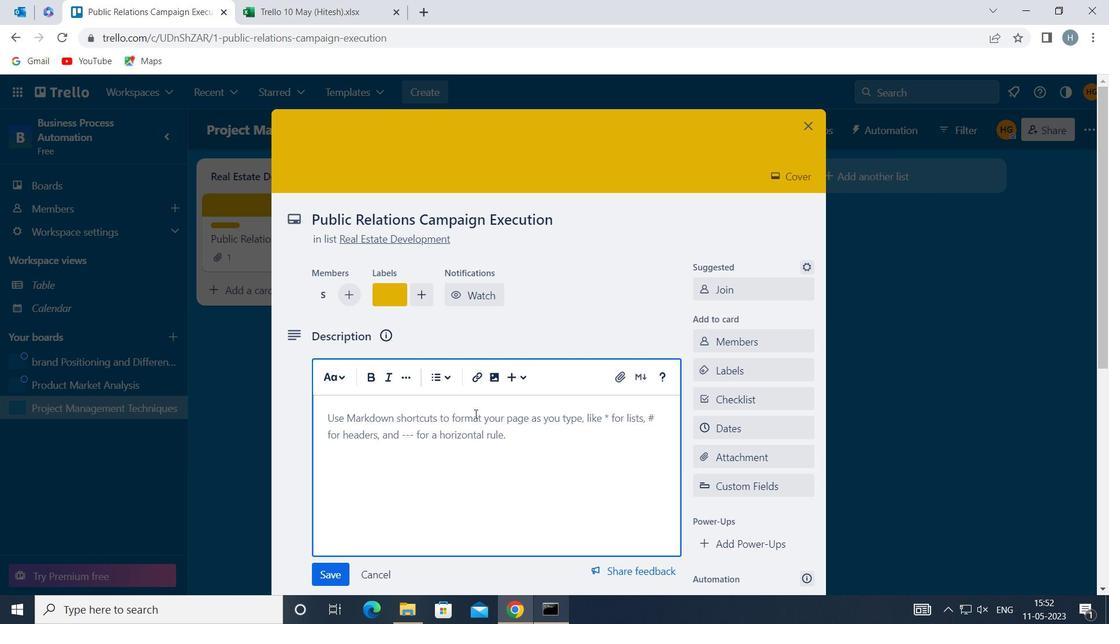 
Action: Key pressed <Key.shift>DEVELOP<Key.space><Key.shift>N<Key.backspace>NEW<Key.space>SALES<Key.space>STRATEGY<Key.space>FOR<Key.space>TEAM
Screenshot: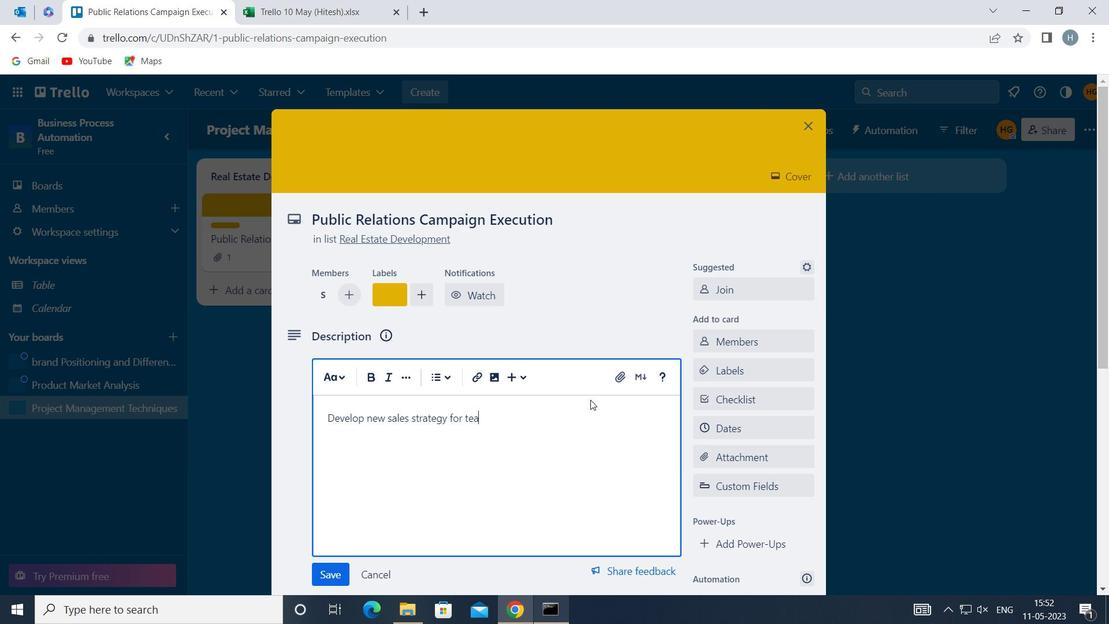 
Action: Mouse moved to (332, 576)
Screenshot: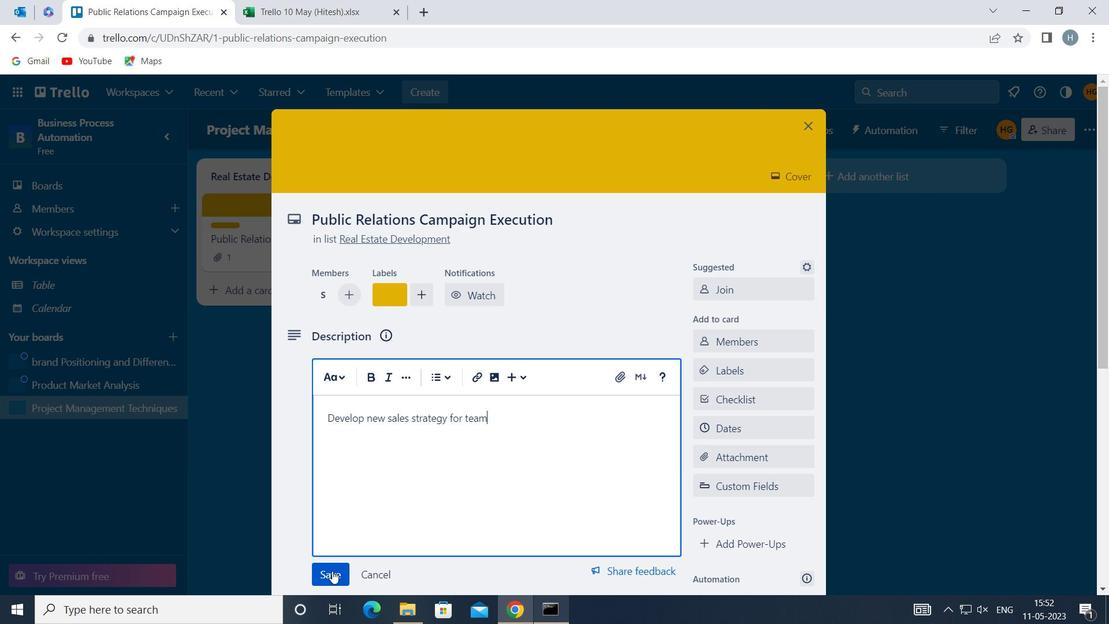 
Action: Mouse pressed left at (332, 576)
Screenshot: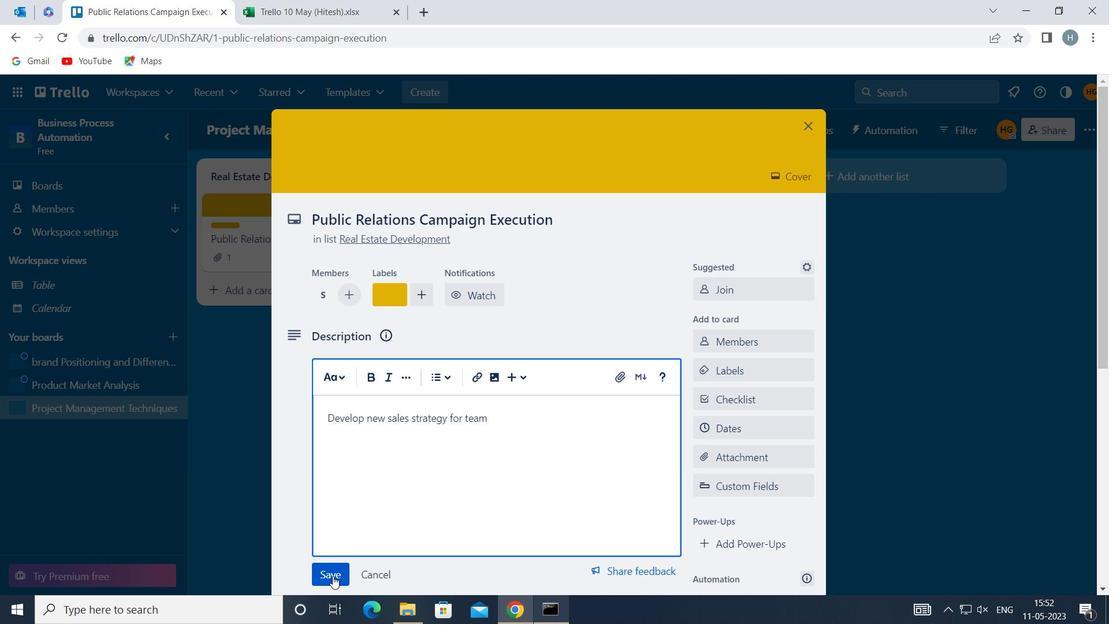 
Action: Mouse moved to (425, 467)
Screenshot: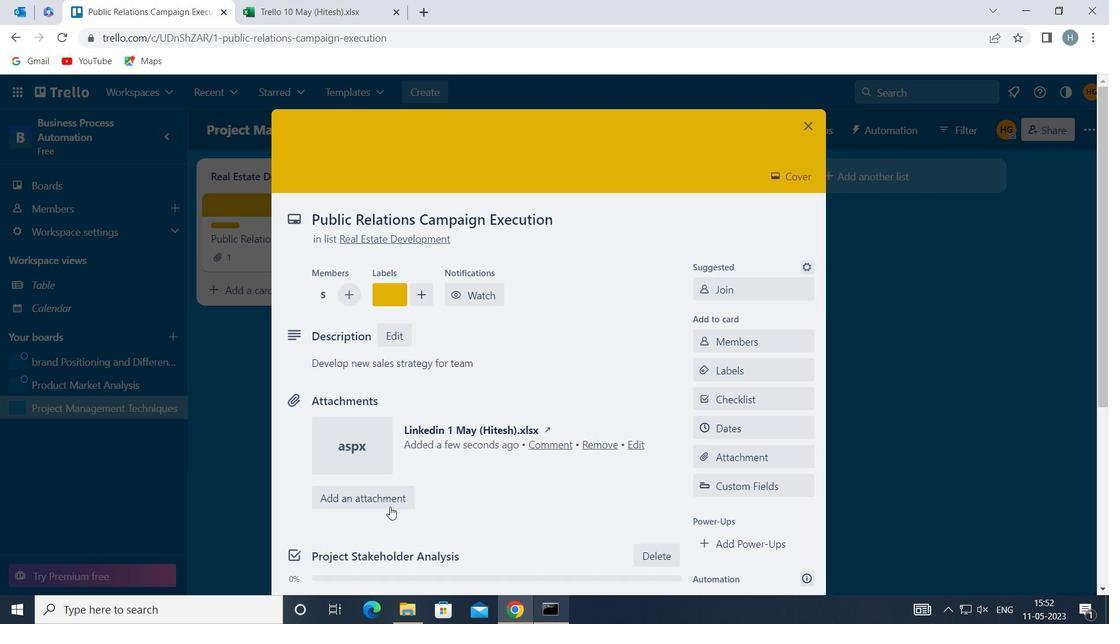 
Action: Mouse scrolled (425, 466) with delta (0, 0)
Screenshot: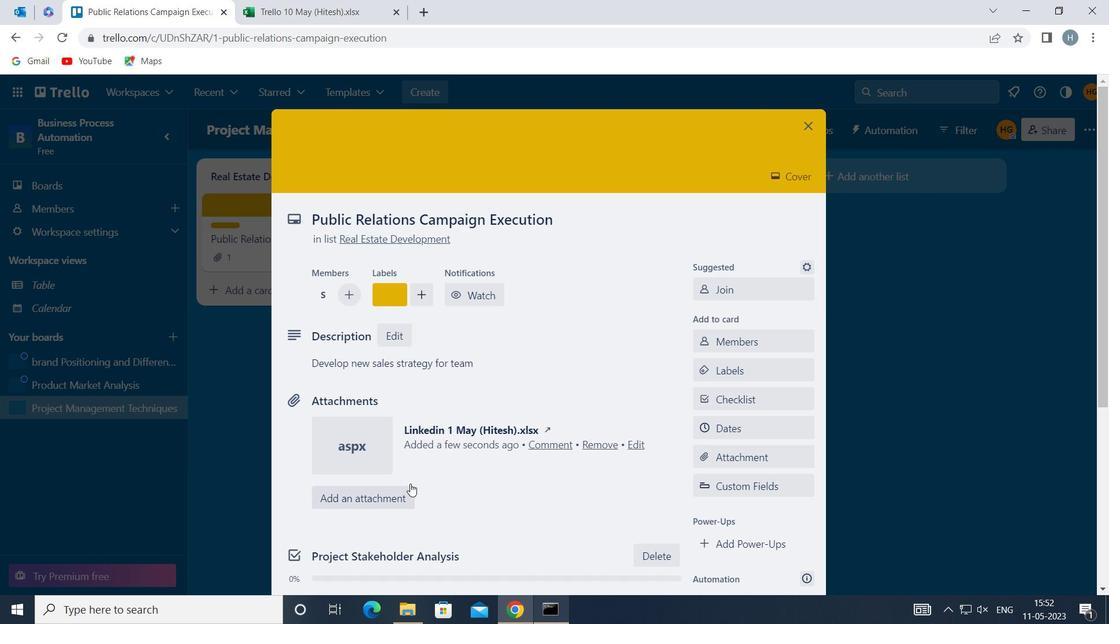 
Action: Mouse scrolled (425, 466) with delta (0, 0)
Screenshot: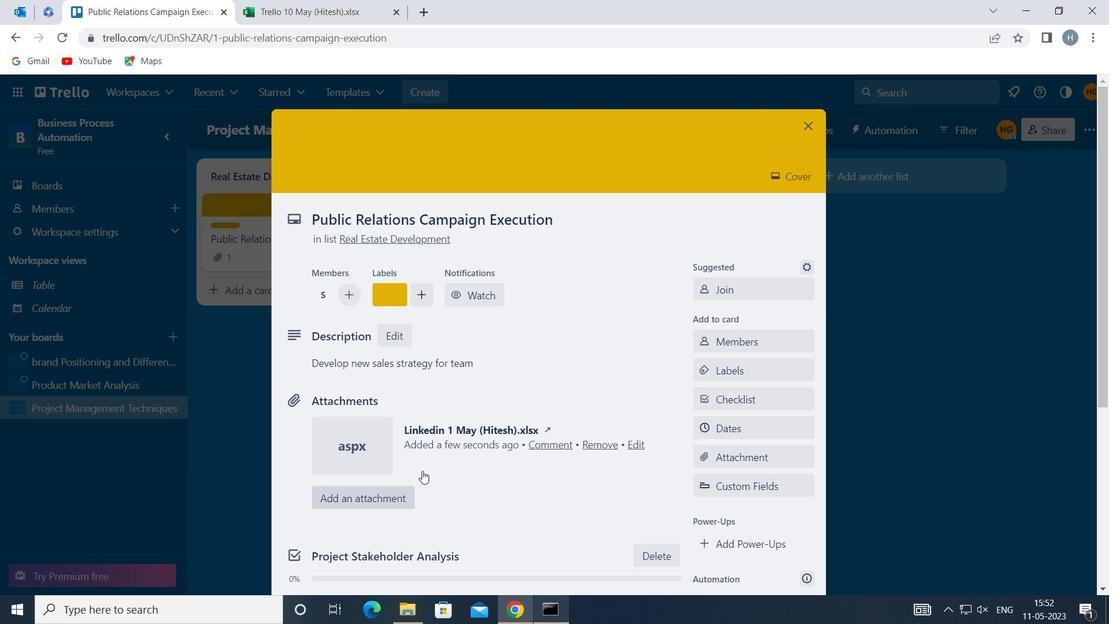 
Action: Mouse moved to (426, 467)
Screenshot: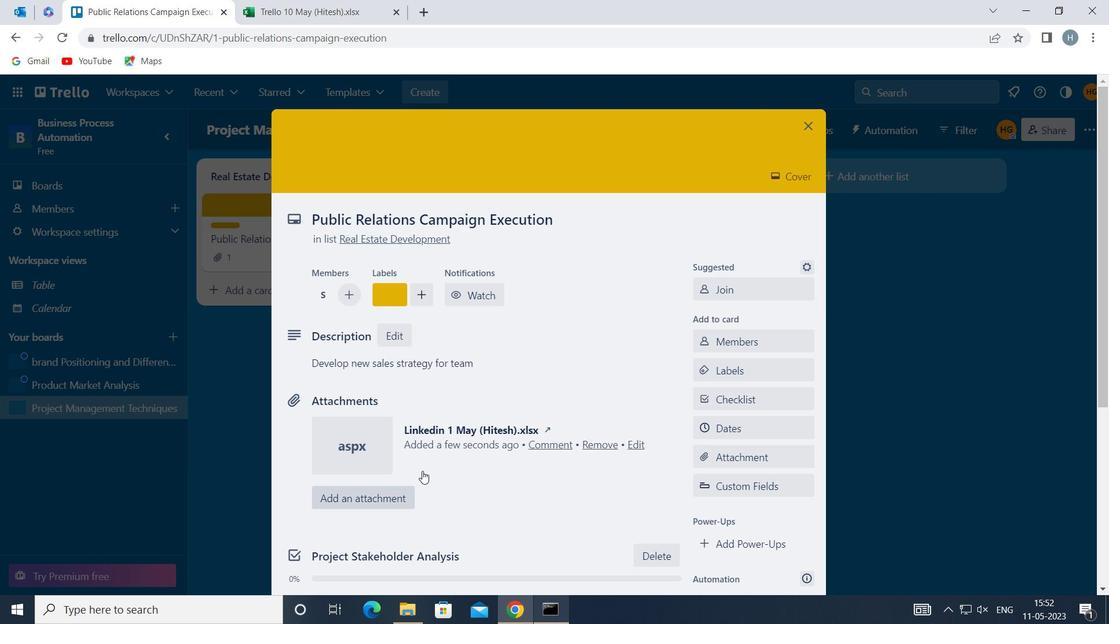 
Action: Mouse scrolled (426, 466) with delta (0, 0)
Screenshot: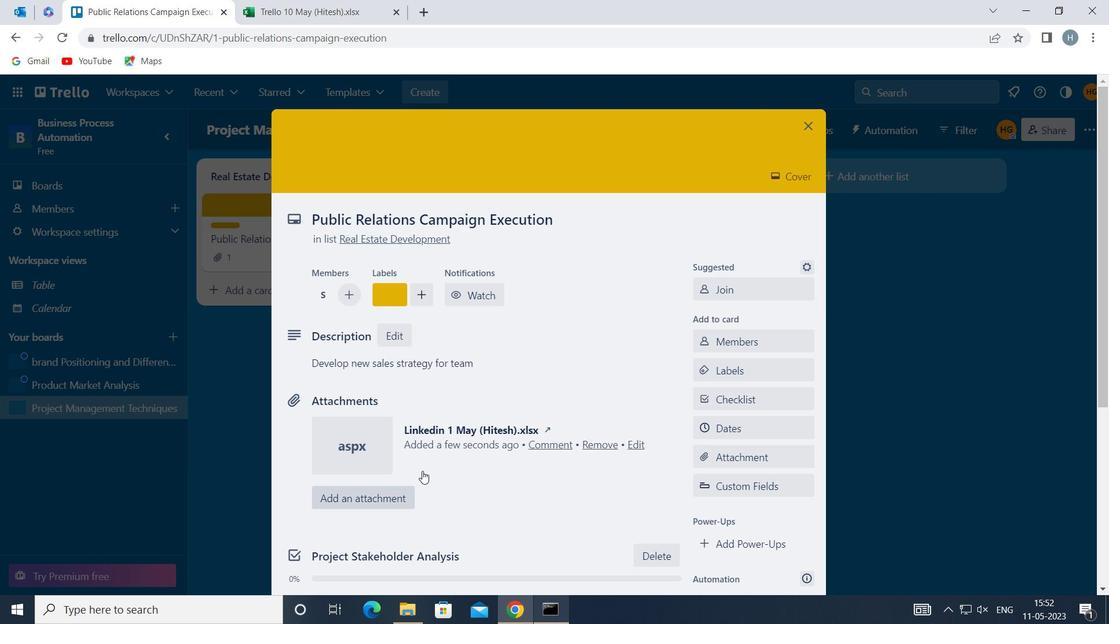 
Action: Mouse moved to (485, 472)
Screenshot: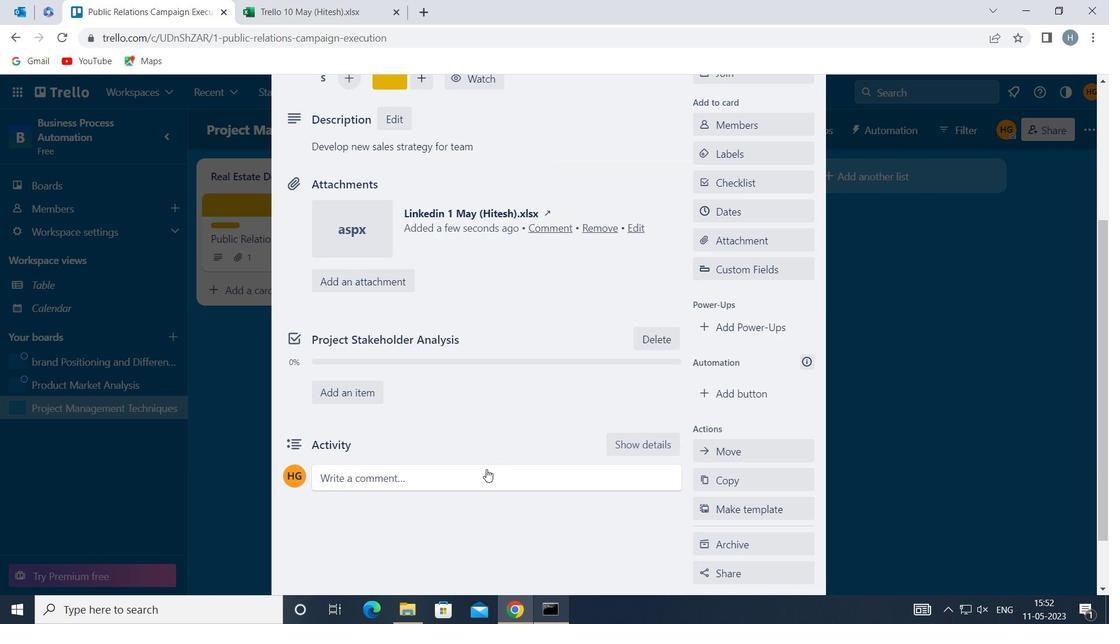
Action: Mouse pressed left at (485, 472)
Screenshot: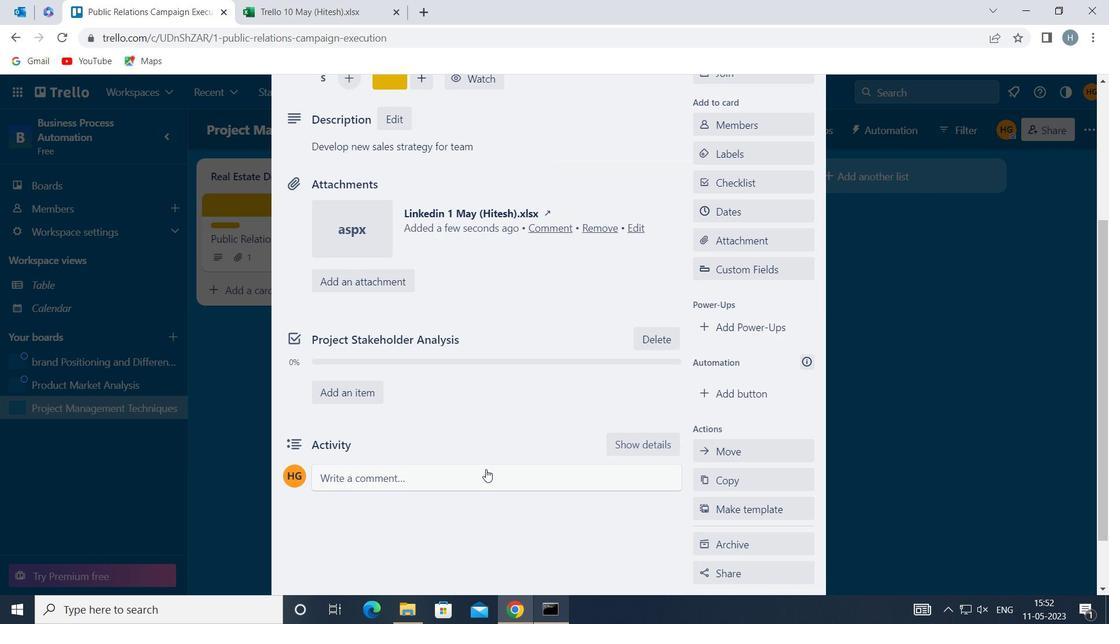 
Action: Mouse moved to (438, 516)
Screenshot: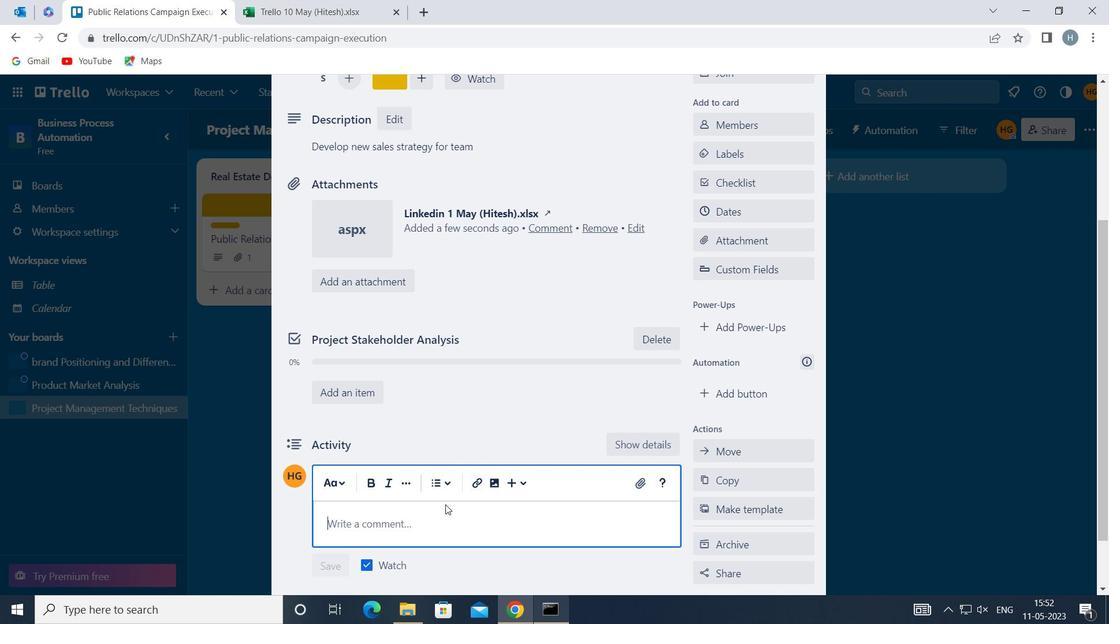
Action: Mouse pressed left at (438, 516)
Screenshot: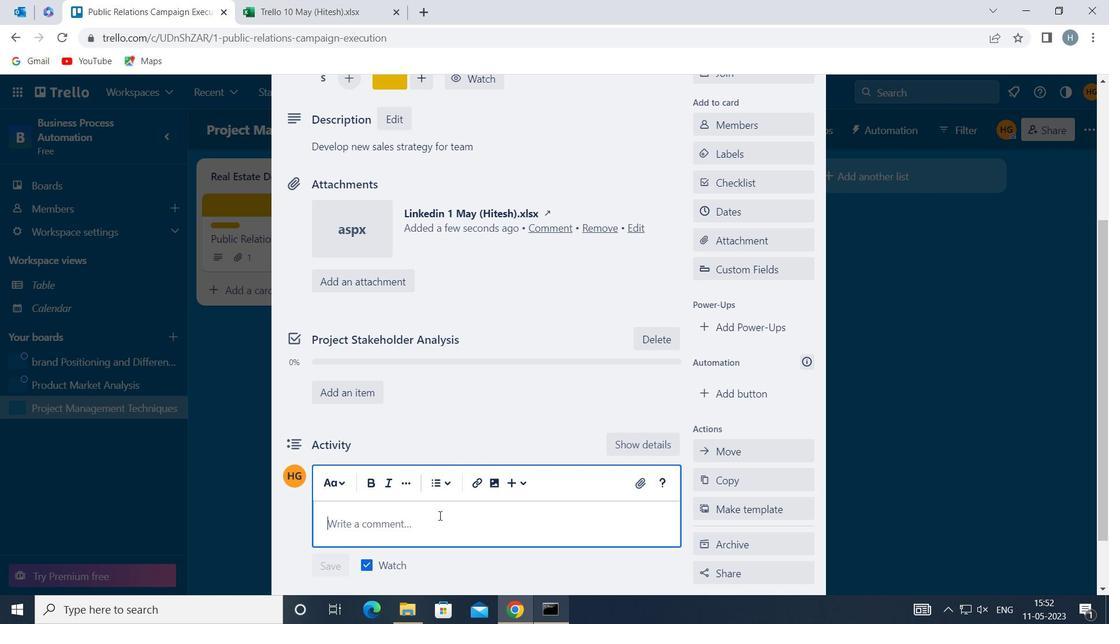 
Action: Mouse moved to (438, 513)
Screenshot: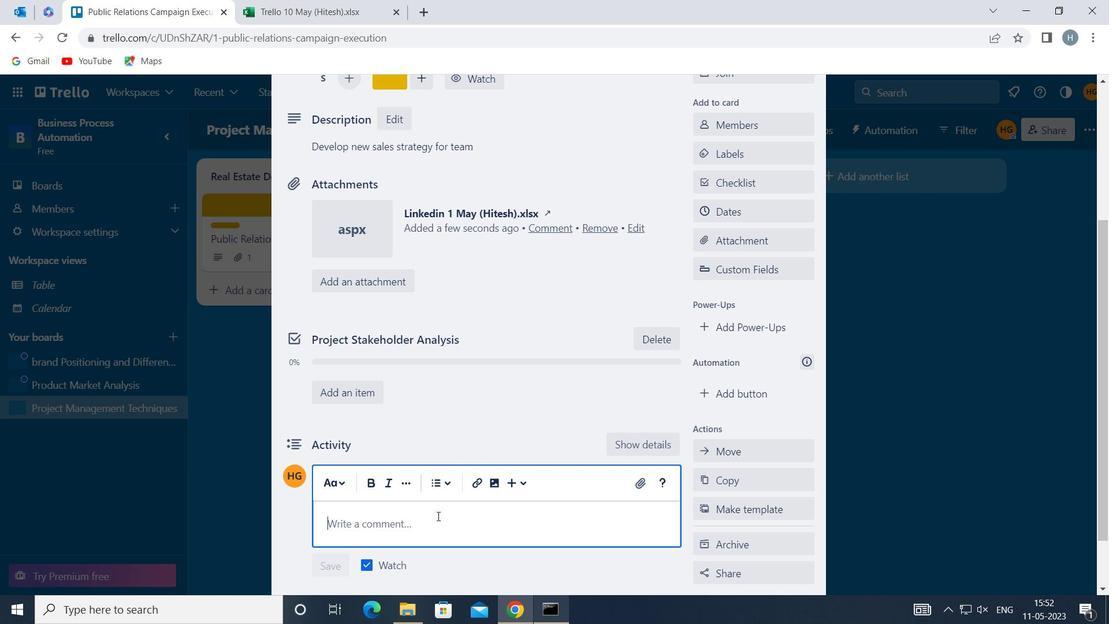 
Action: Key pressed <Key.shift>THIS<Key.space>TASK<Key.space>PRESENTS<Key.space>AN<Key.space>OPPORTUNITY<Key.space>TO<Key.space>DEMONSTRATE<Key.space>OUR<Key.space>CREATIVITY<Key.space>AND<Key.space>INNOVATION,<Key.space>EXPLORING<Key.space>NEW<Key.space>IDEAS<Key.space>AND<Key.space>APPROACHES
Screenshot: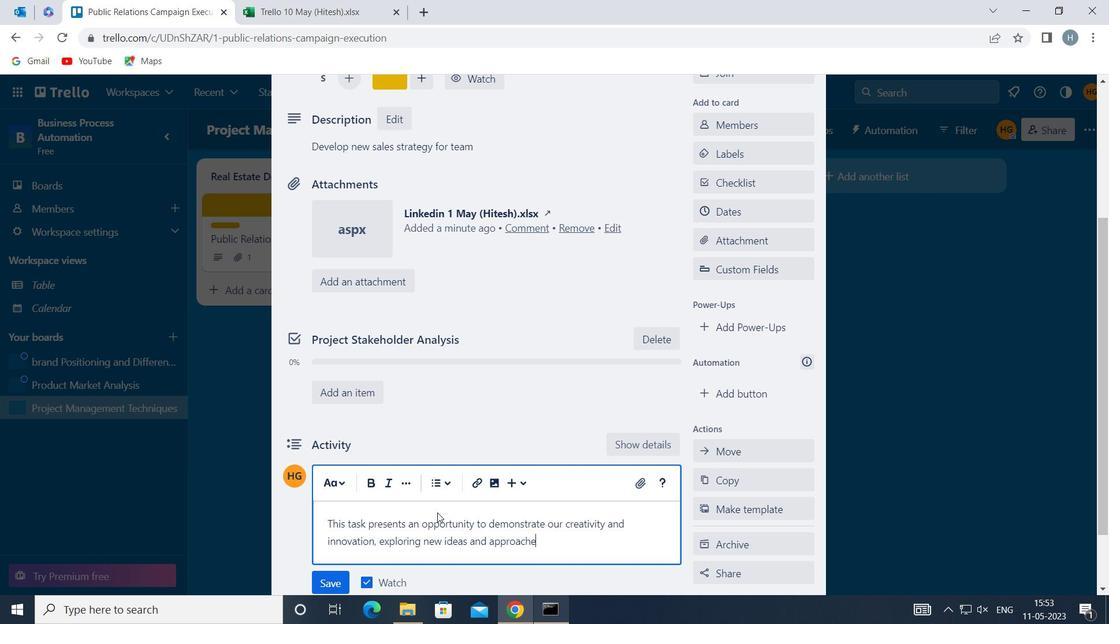 
Action: Mouse moved to (327, 579)
Screenshot: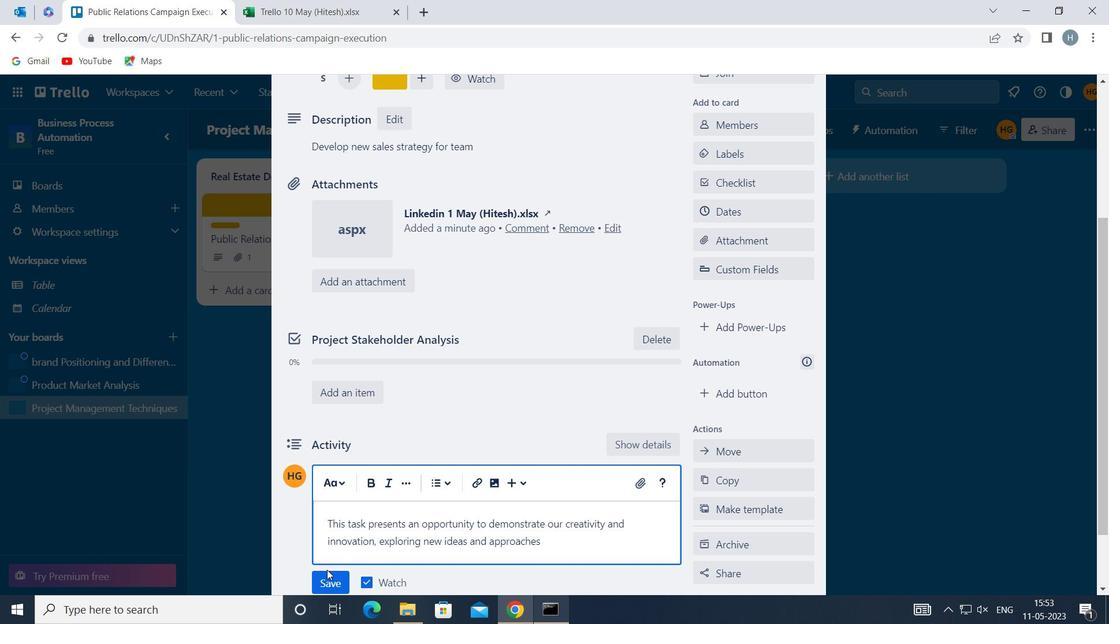 
Action: Mouse pressed left at (327, 579)
Screenshot: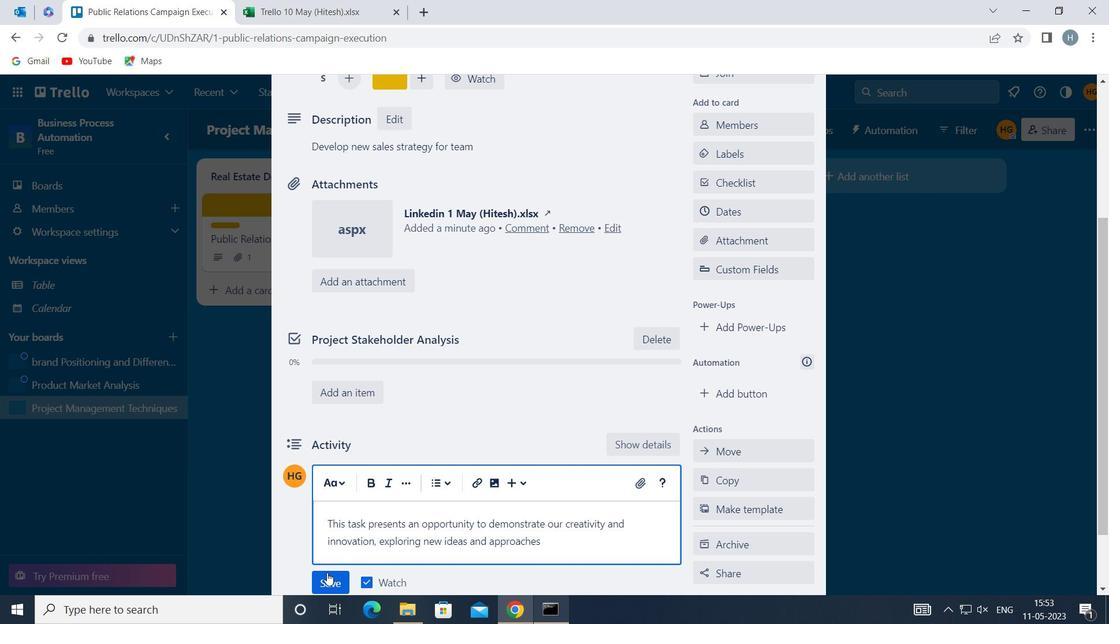 
Action: Mouse moved to (745, 213)
Screenshot: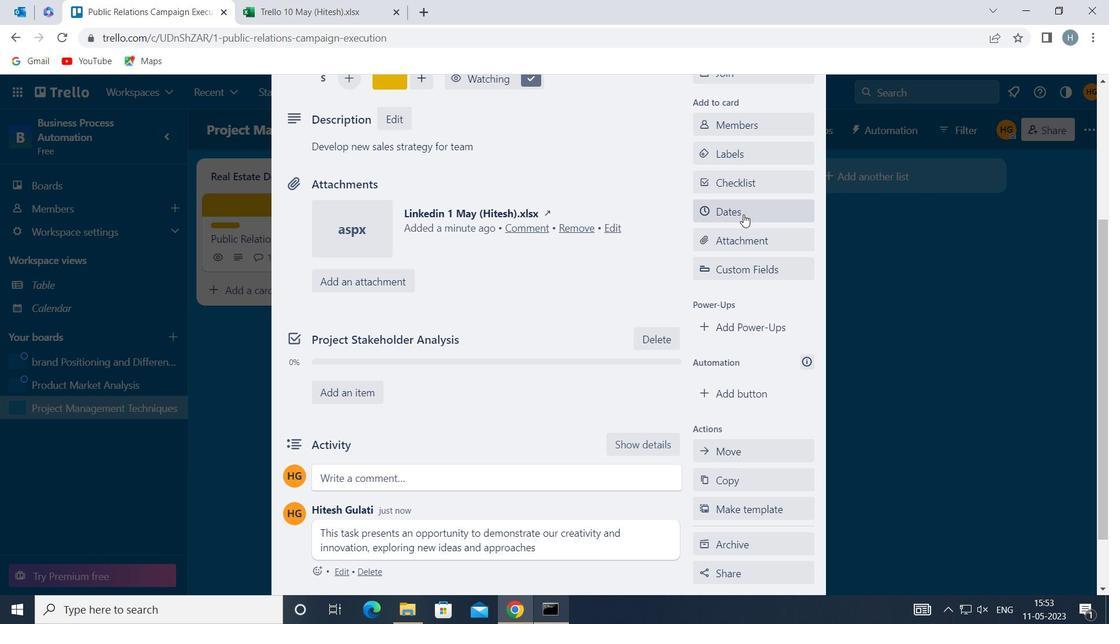 
Action: Mouse pressed left at (745, 213)
Screenshot: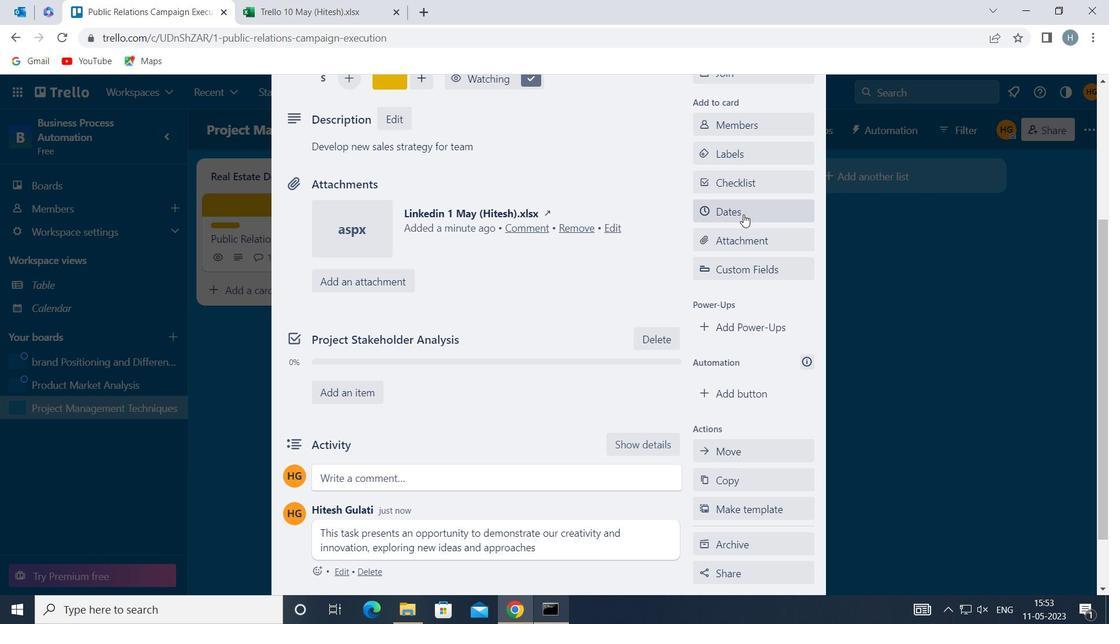 
Action: Mouse moved to (708, 389)
Screenshot: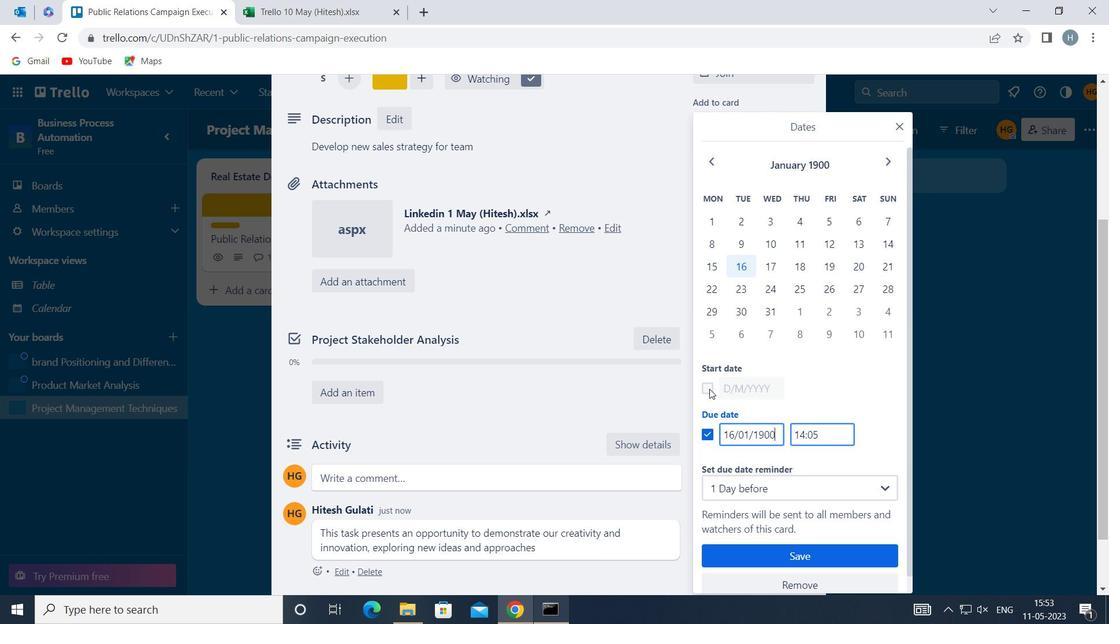 
Action: Mouse pressed left at (708, 389)
Screenshot: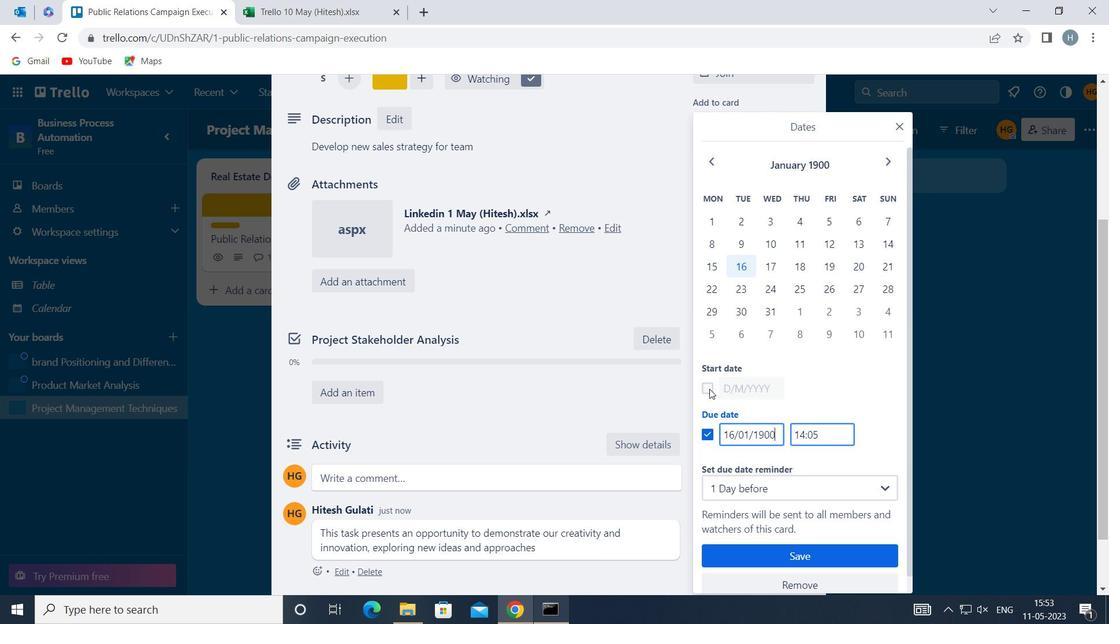 
Action: Mouse moved to (732, 385)
Screenshot: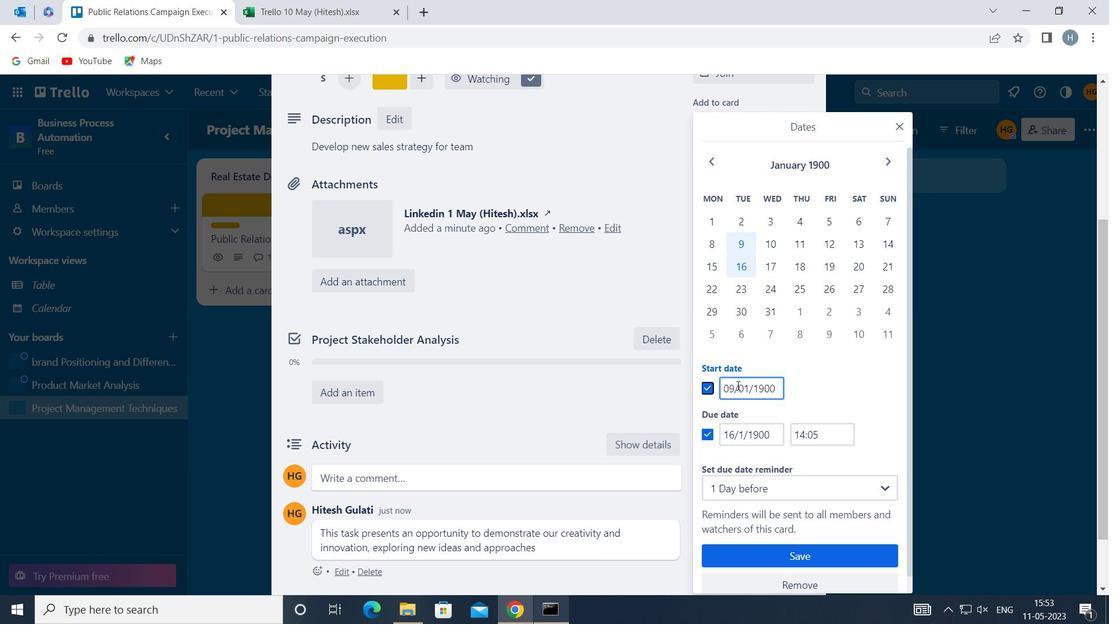 
Action: Mouse pressed left at (732, 385)
Screenshot: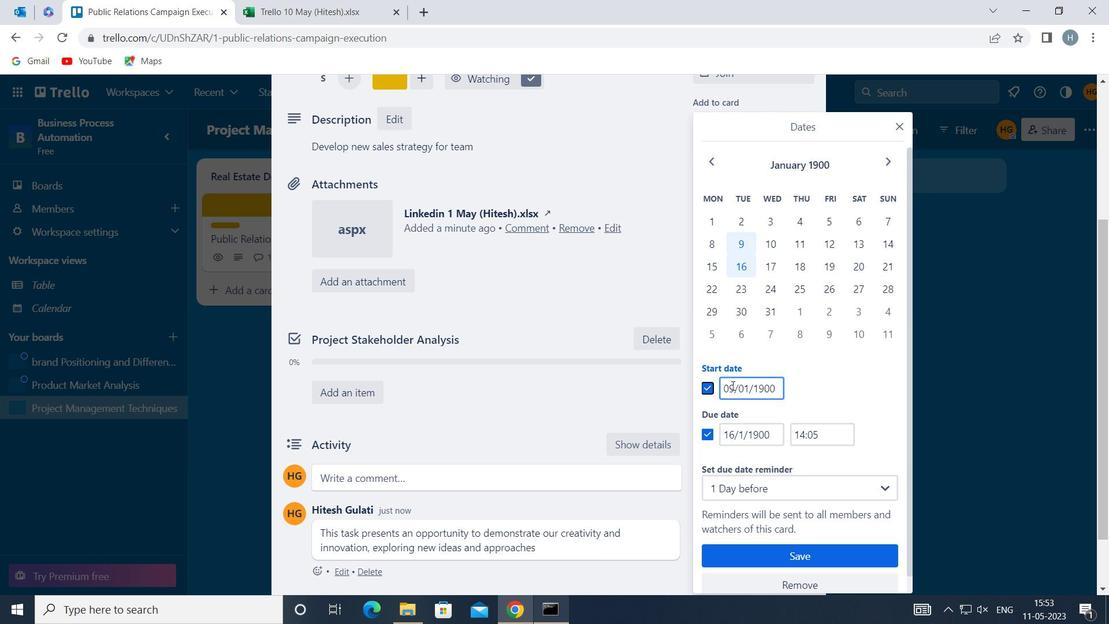 
Action: Mouse moved to (726, 384)
Screenshot: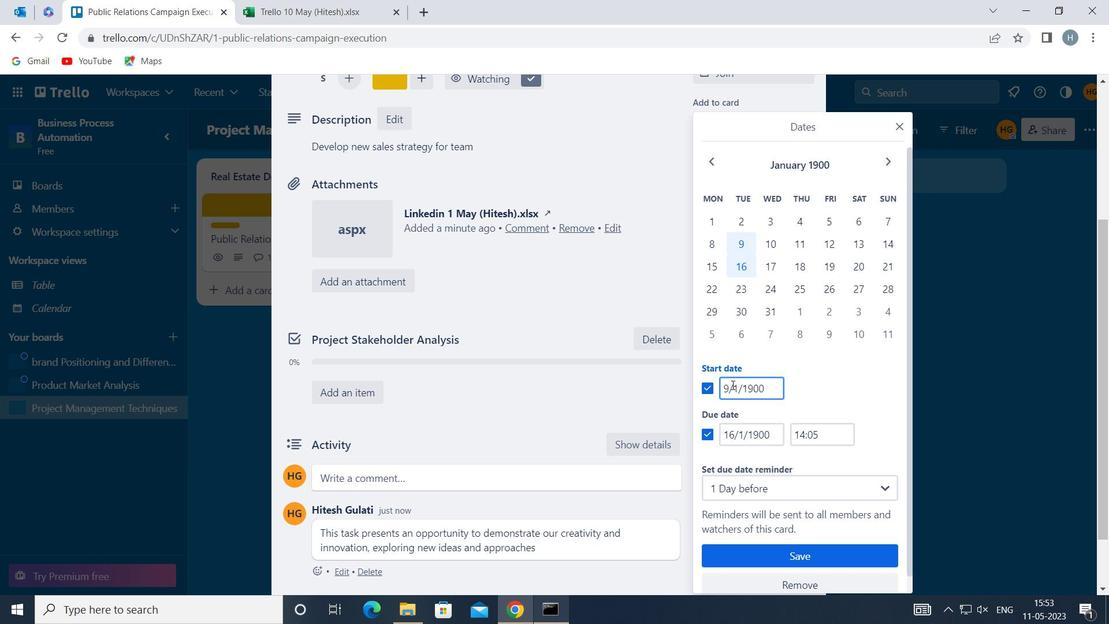 
Action: Mouse pressed left at (726, 384)
Screenshot: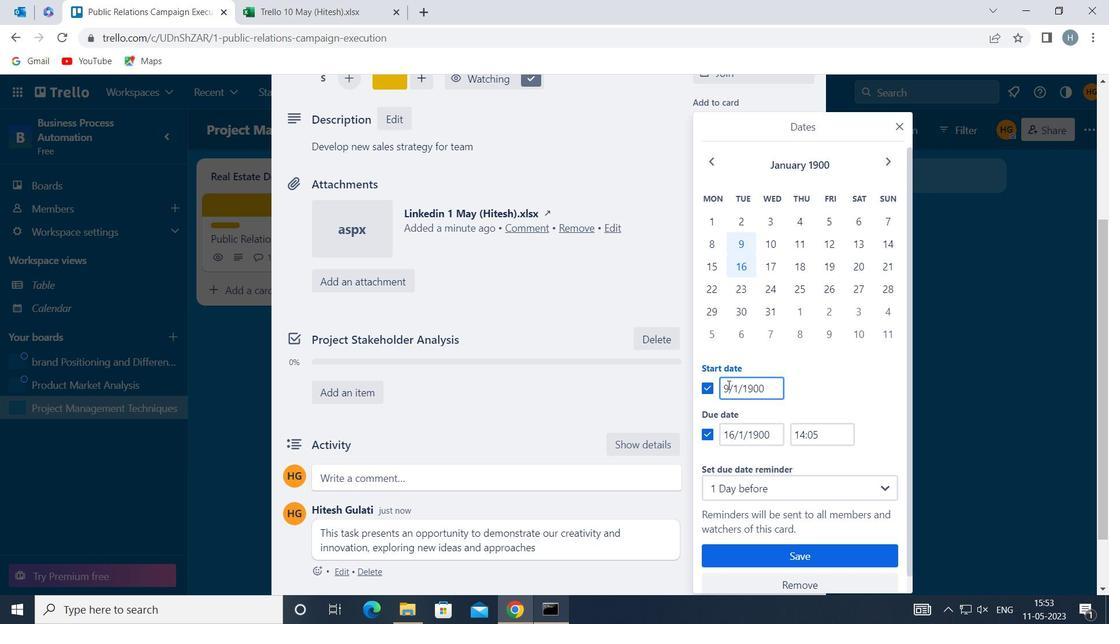 
Action: Mouse moved to (724, 383)
Screenshot: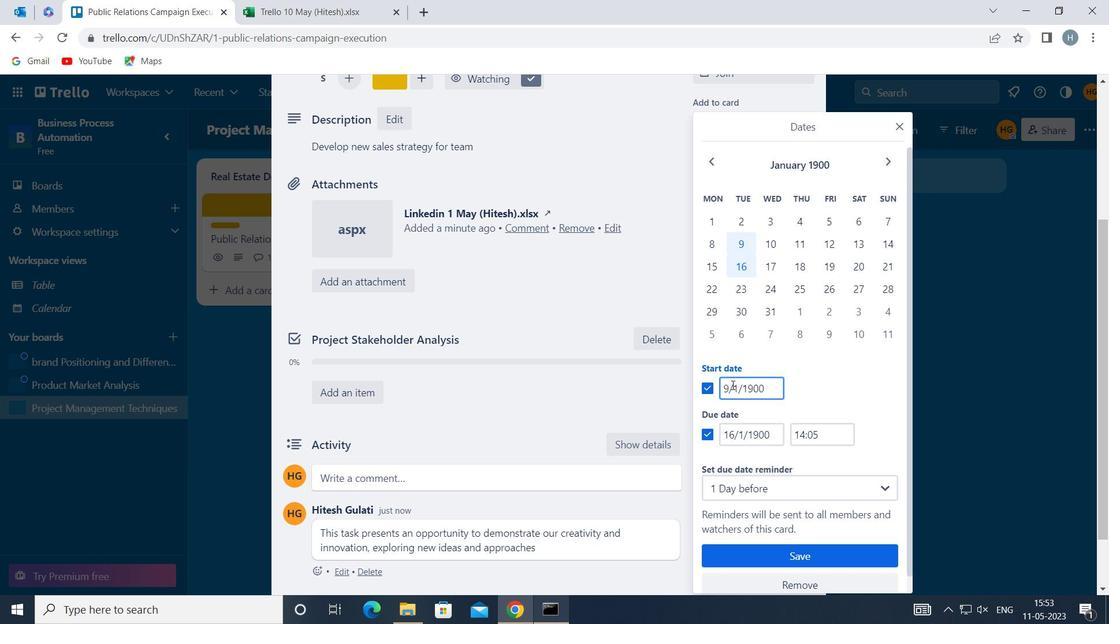 
Action: Key pressed <Key.right><Key.backspace>1
Screenshot: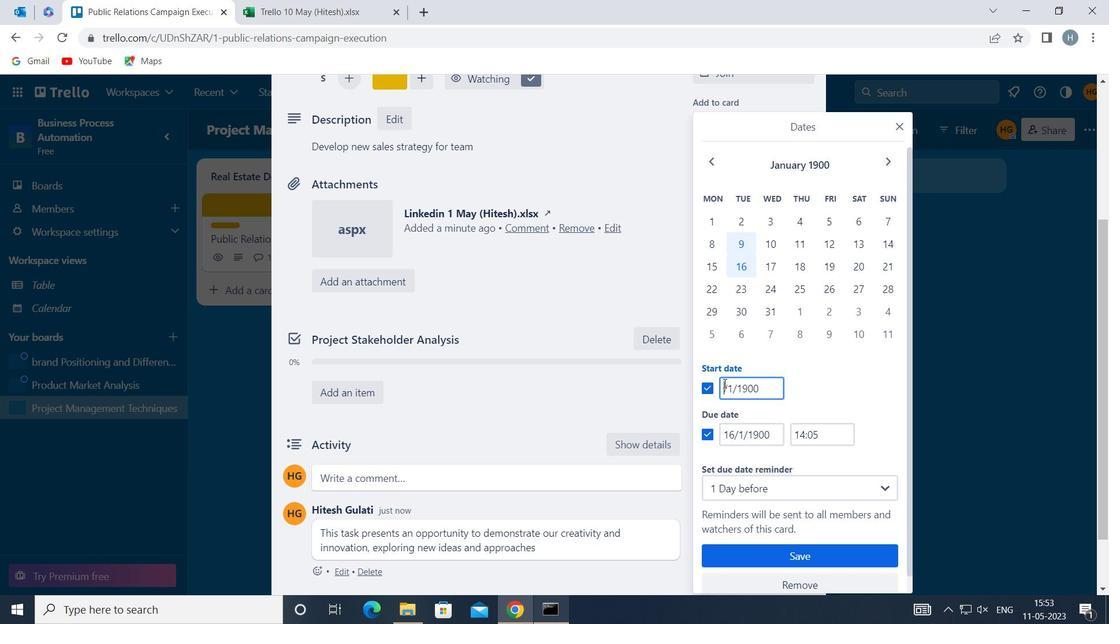 
Action: Mouse moved to (733, 432)
Screenshot: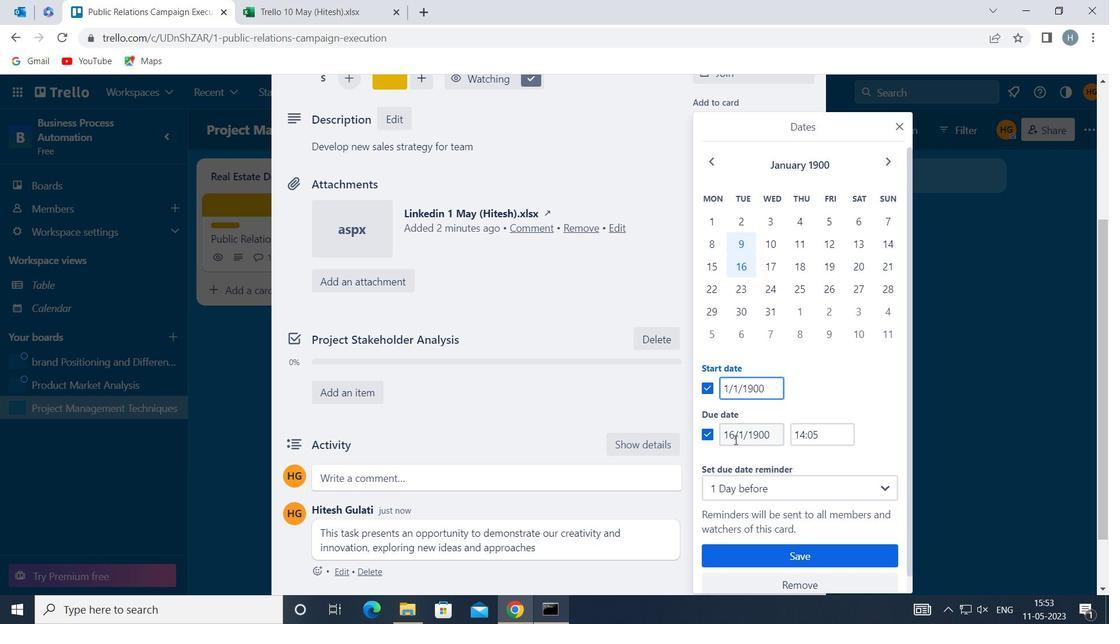 
Action: Mouse pressed left at (733, 432)
Screenshot: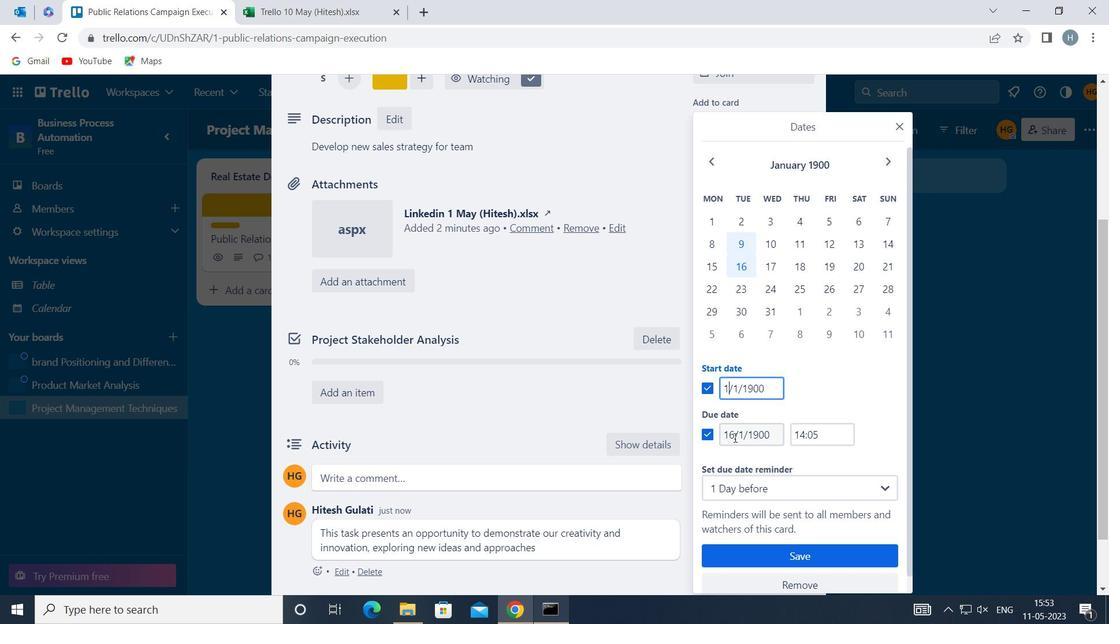 
Action: Mouse moved to (778, 434)
Screenshot: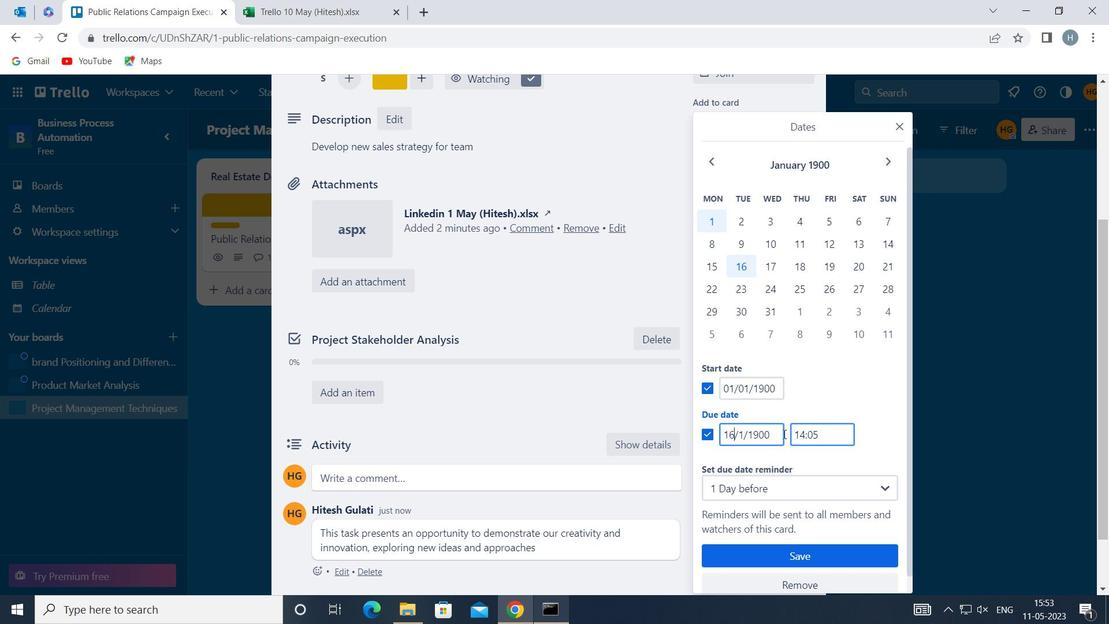 
Action: Key pressed <Key.backspace><Key.backspace>8
Screenshot: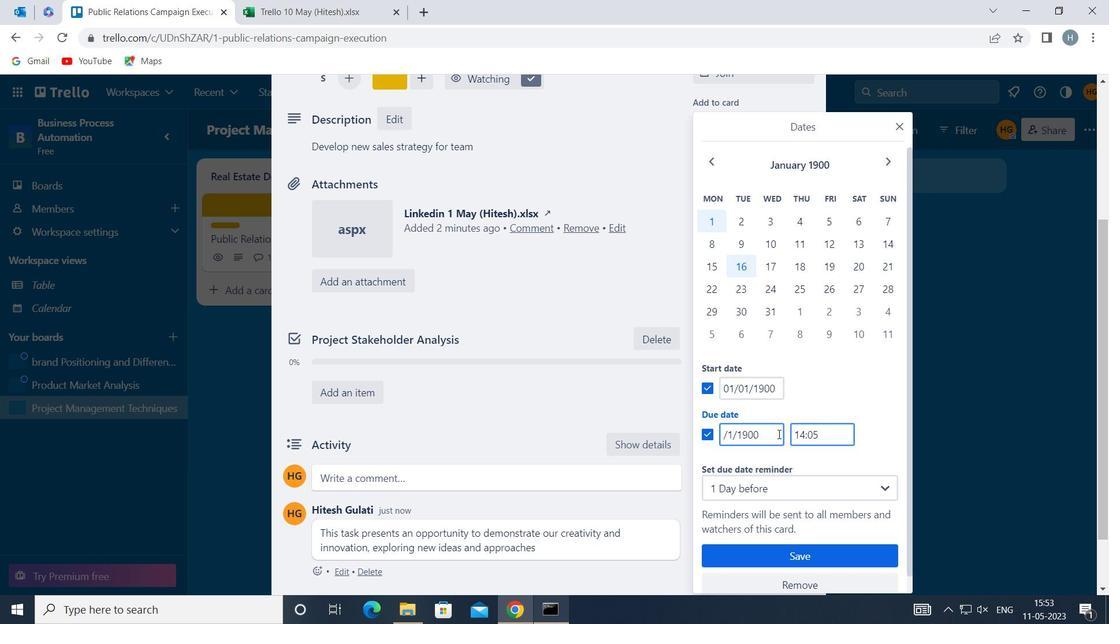 
Action: Mouse moved to (816, 553)
Screenshot: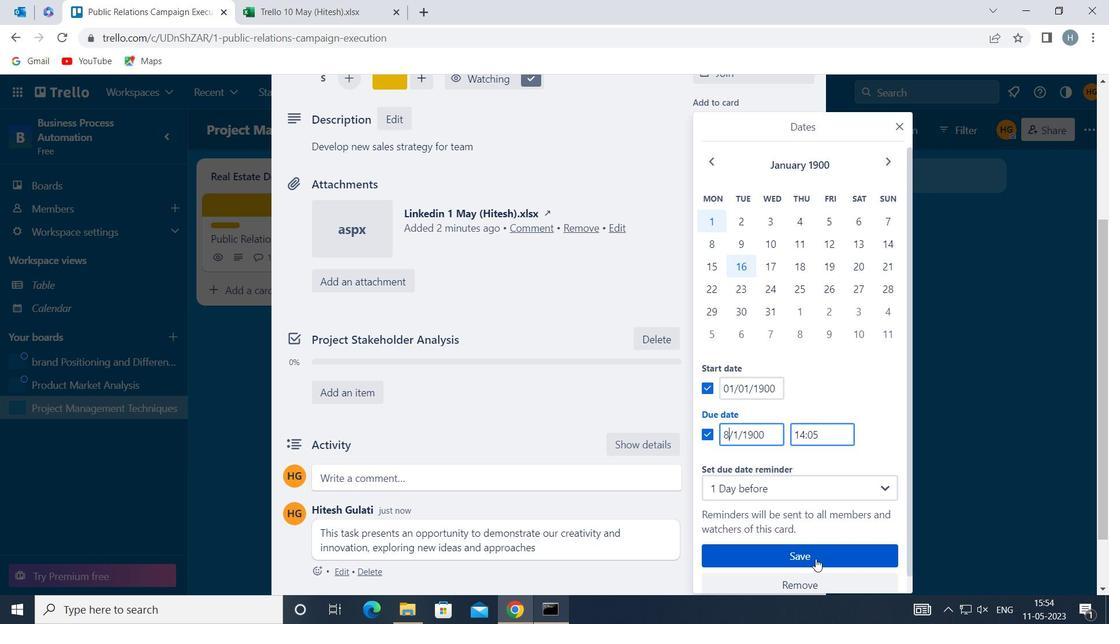 
Action: Mouse pressed left at (816, 553)
Screenshot: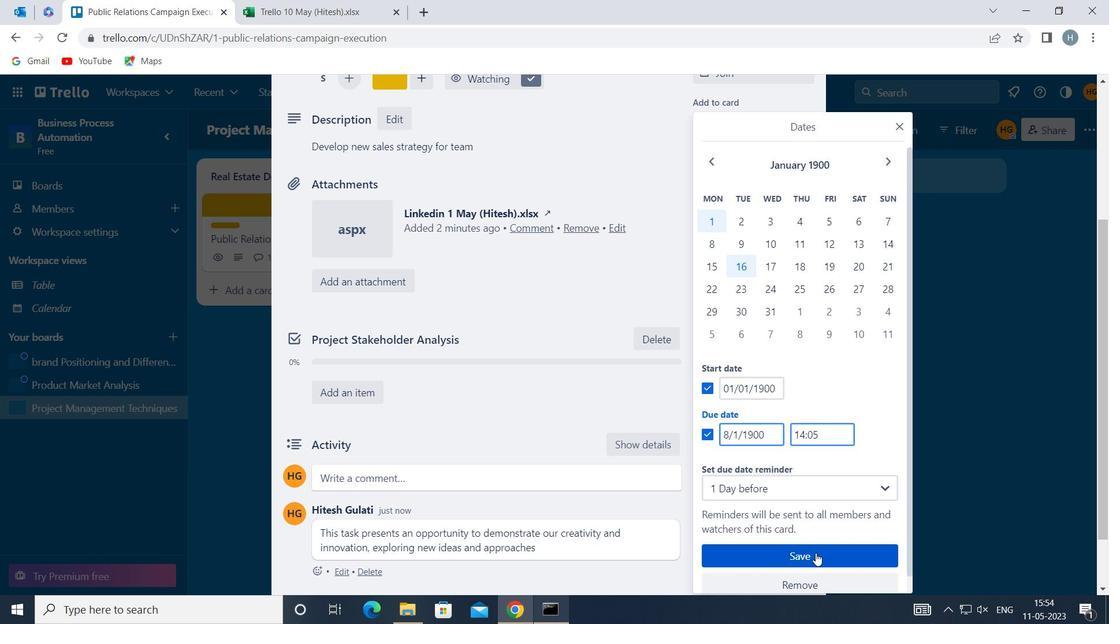 
Action: Mouse moved to (624, 299)
Screenshot: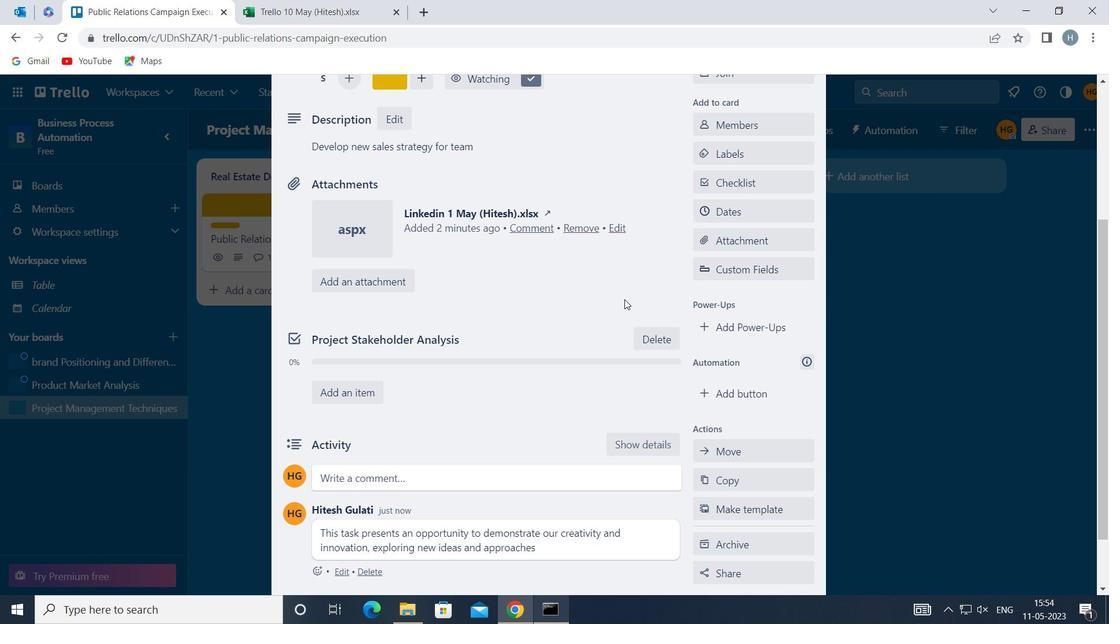 
